 Task: Add a signature Gianna Martinez containing With heartfelt thanks and warm wishes, Gianna Martinez to email address softage.8@softage.net and add a label Wellness
Action: Mouse moved to (1112, 61)
Screenshot: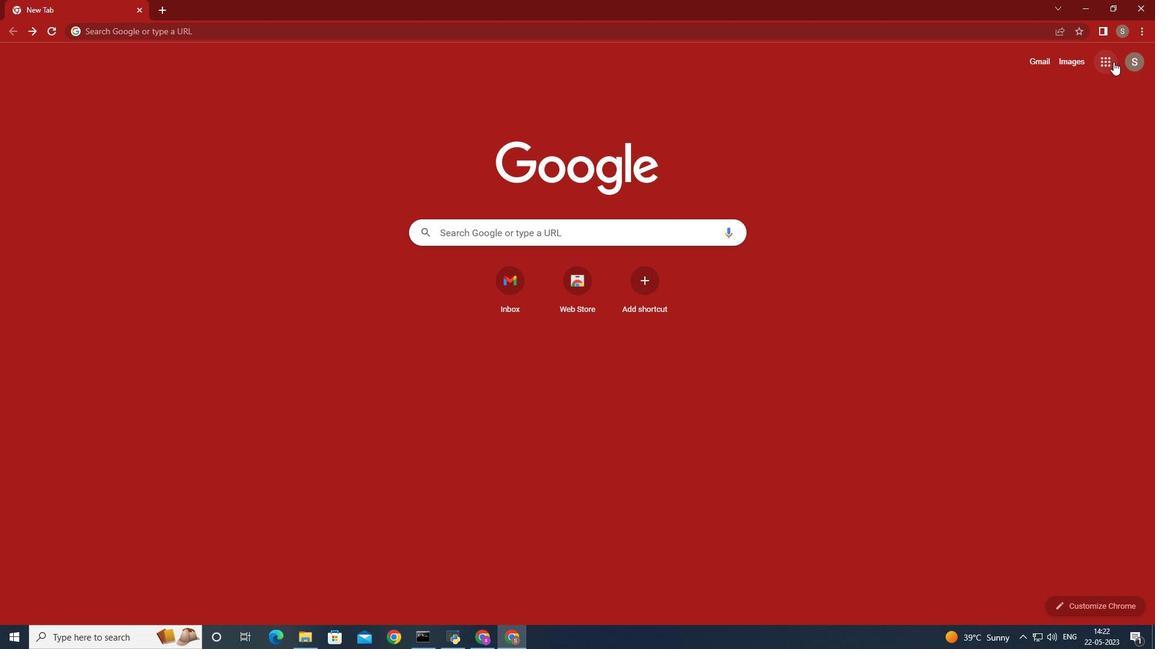 
Action: Mouse pressed left at (1112, 61)
Screenshot: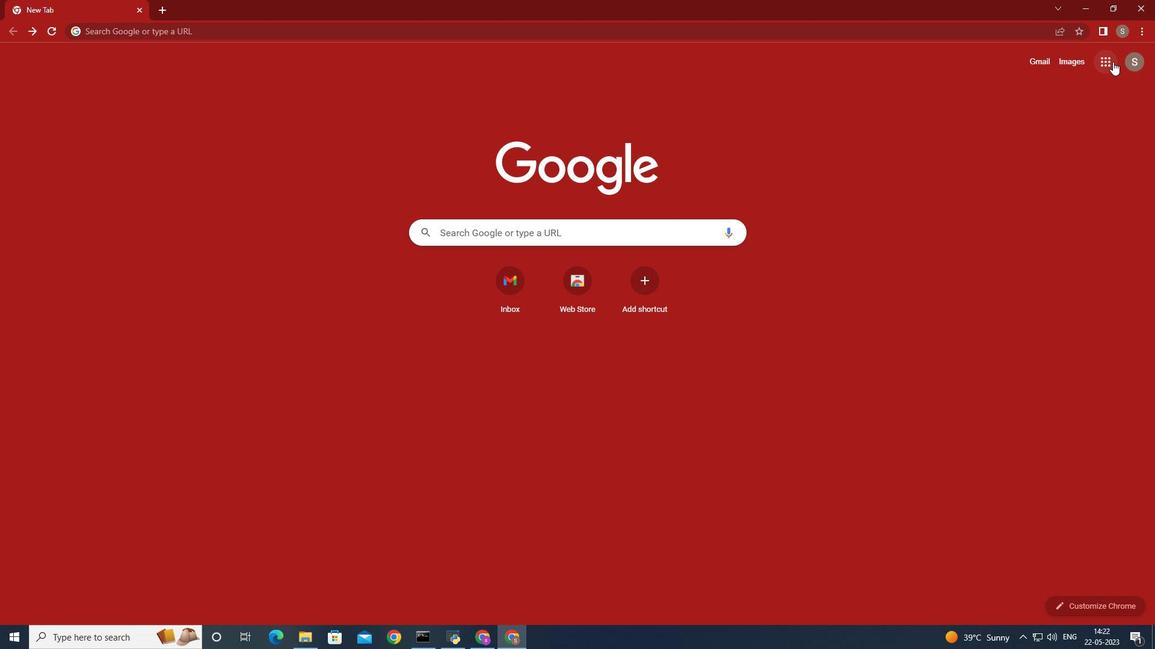 
Action: Mouse moved to (1046, 109)
Screenshot: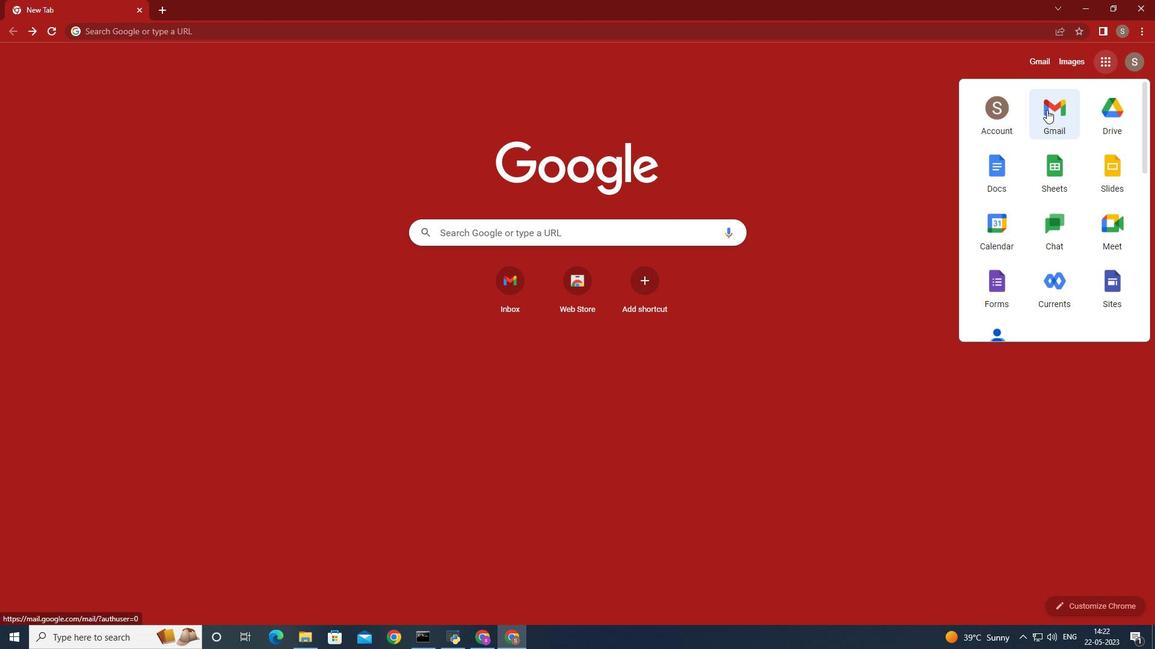 
Action: Mouse pressed left at (1046, 109)
Screenshot: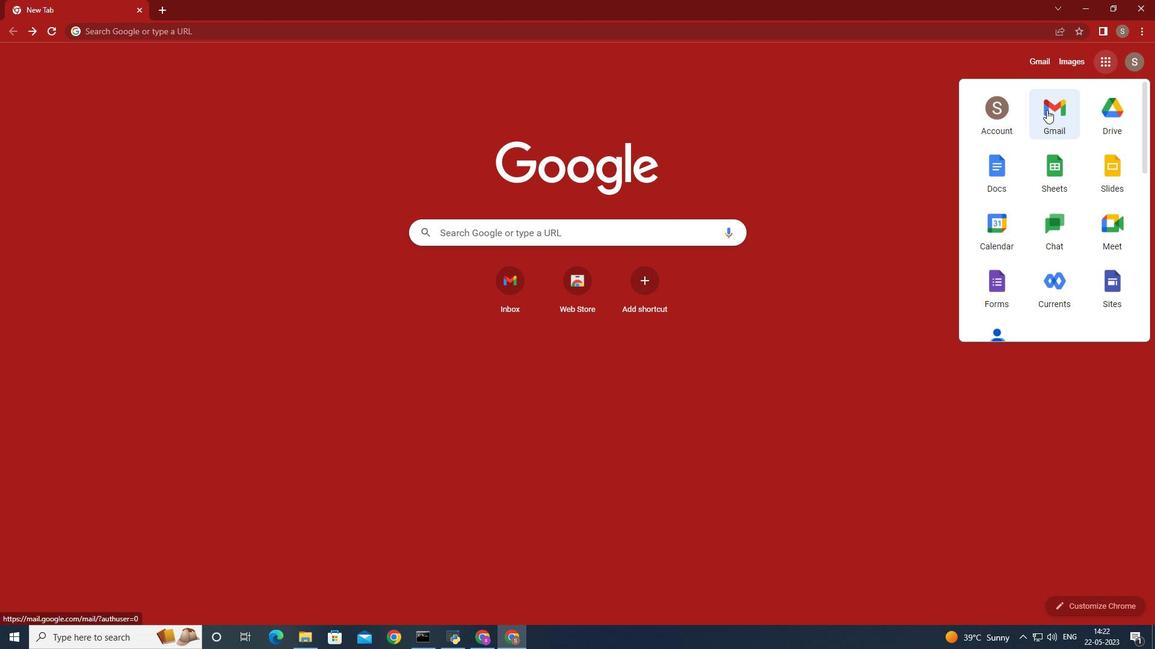 
Action: Mouse moved to (1020, 82)
Screenshot: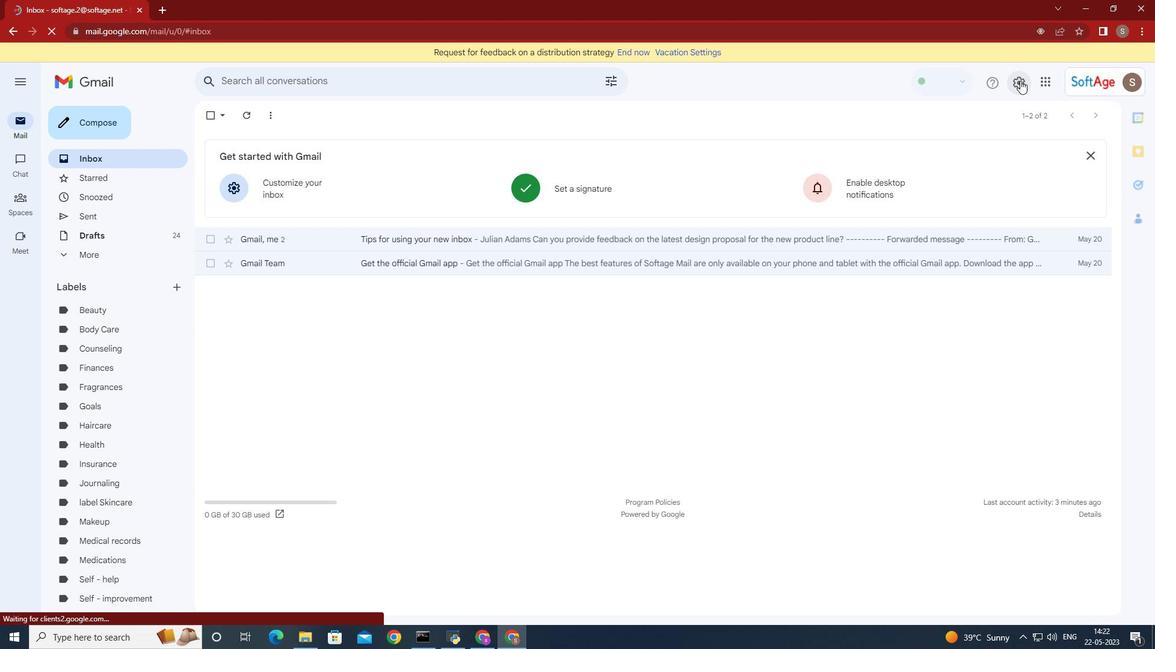 
Action: Mouse pressed left at (1020, 82)
Screenshot: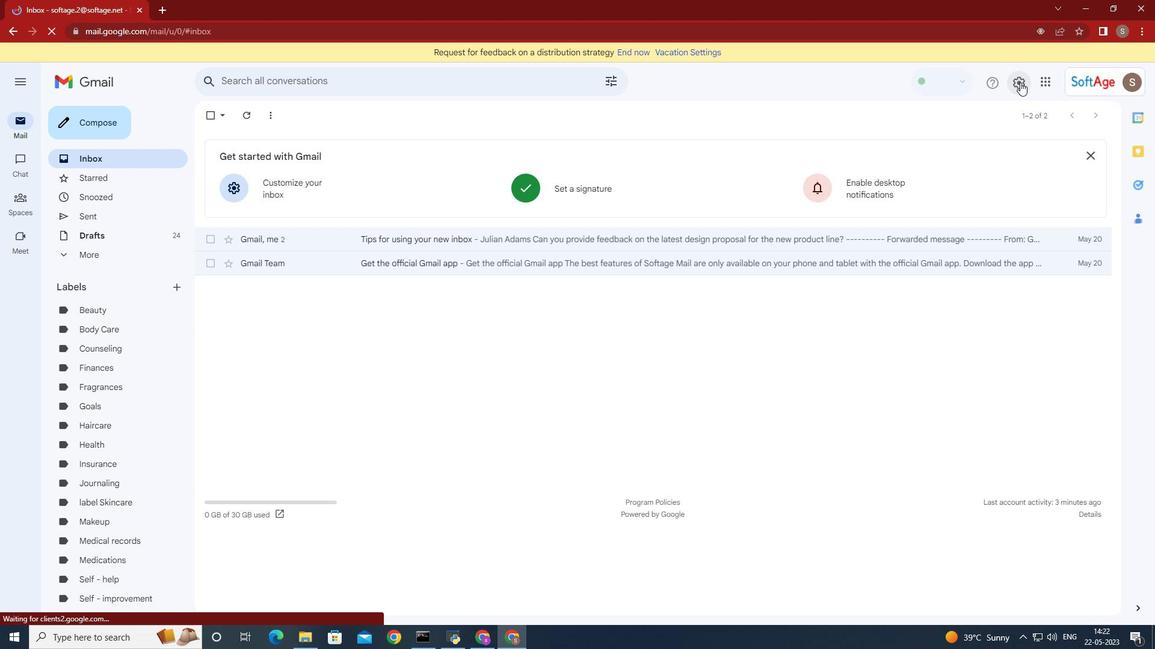 
Action: Mouse moved to (1021, 140)
Screenshot: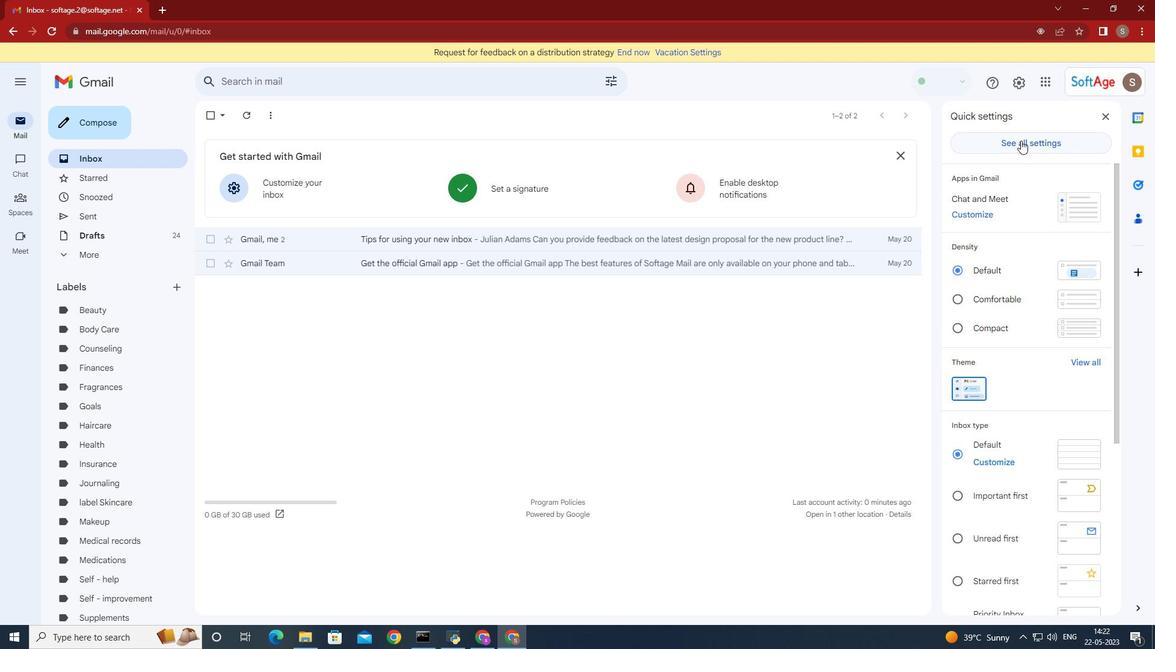 
Action: Mouse pressed left at (1021, 140)
Screenshot: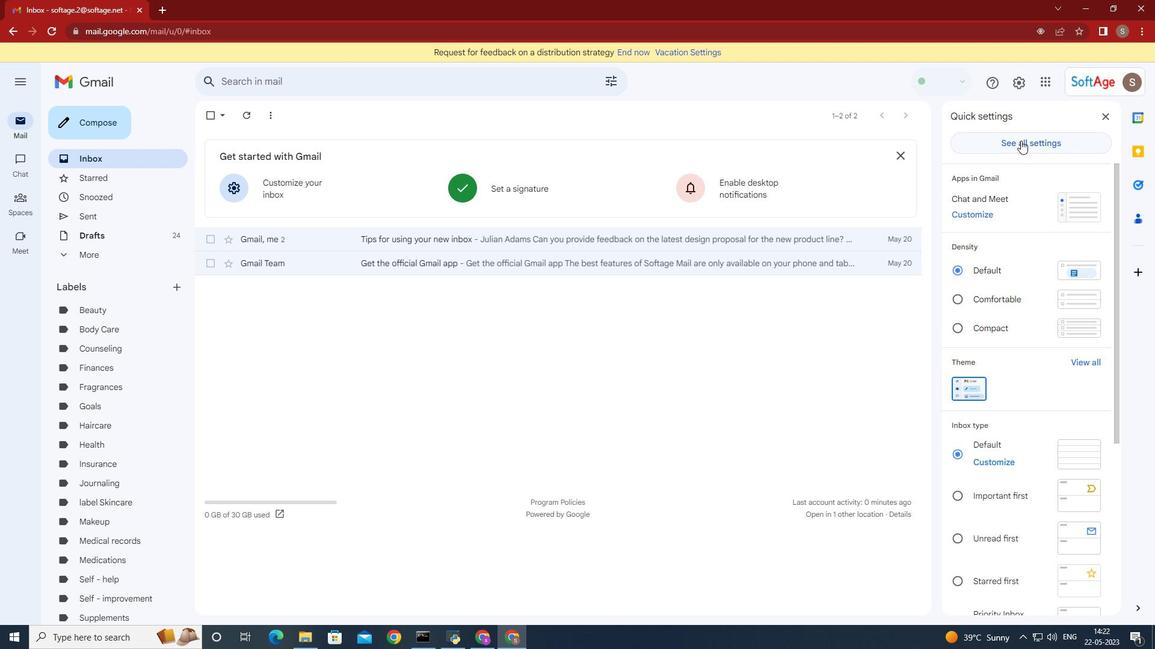 
Action: Mouse moved to (754, 223)
Screenshot: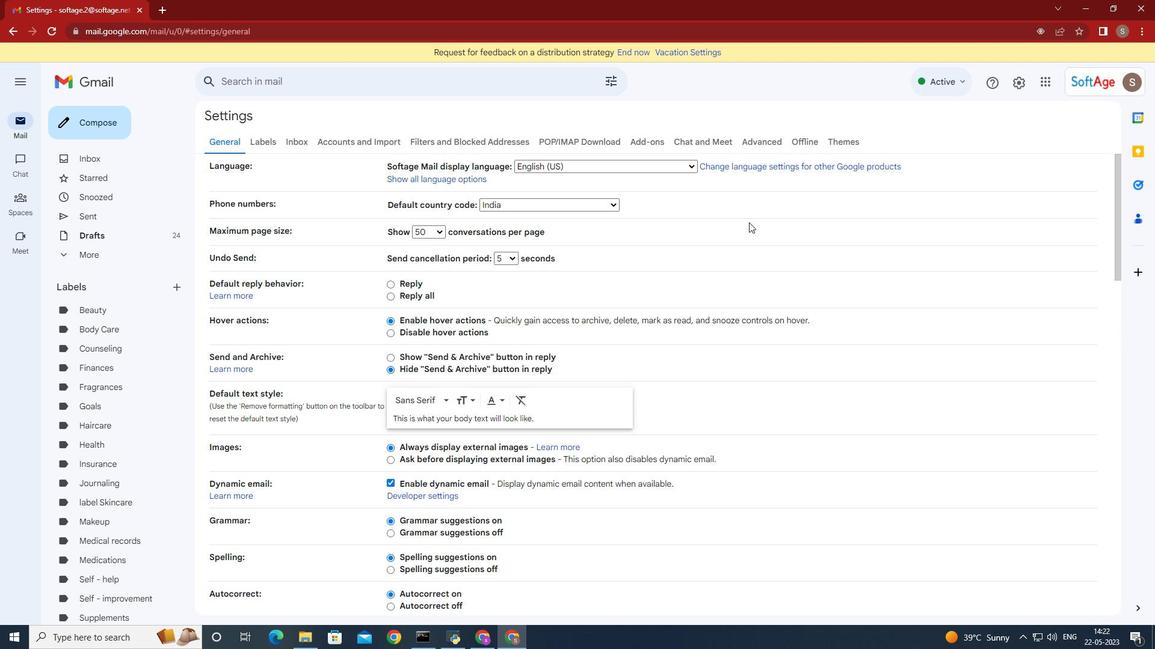 
Action: Mouse scrolled (754, 221) with delta (0, 0)
Screenshot: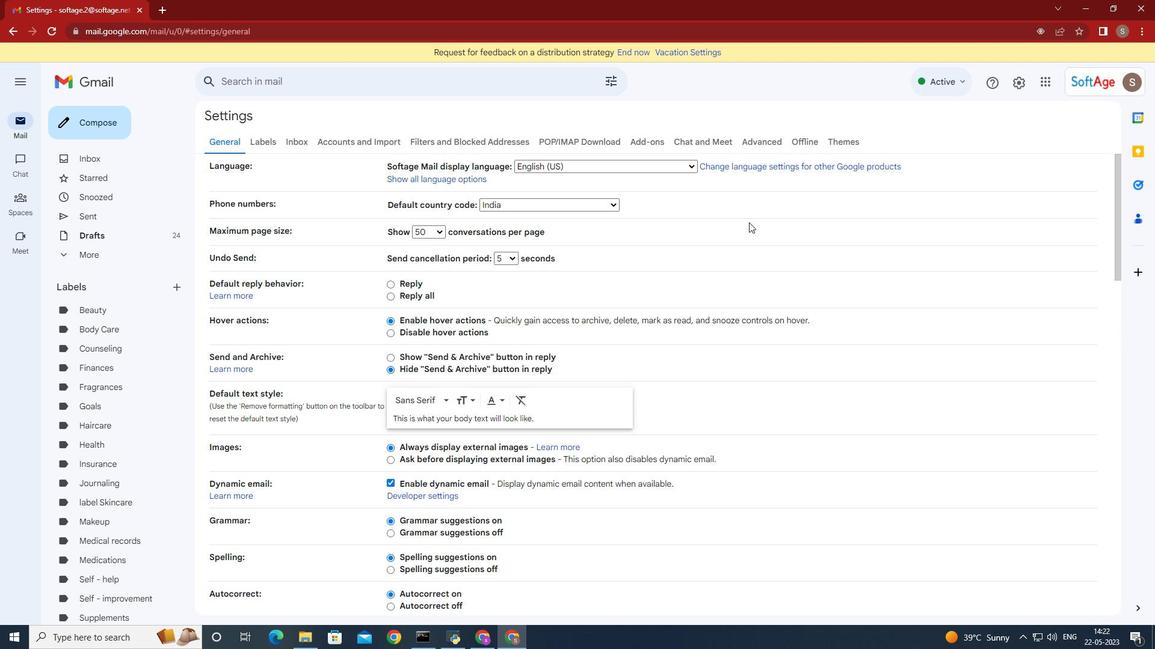 
Action: Mouse scrolled (754, 221) with delta (0, 0)
Screenshot: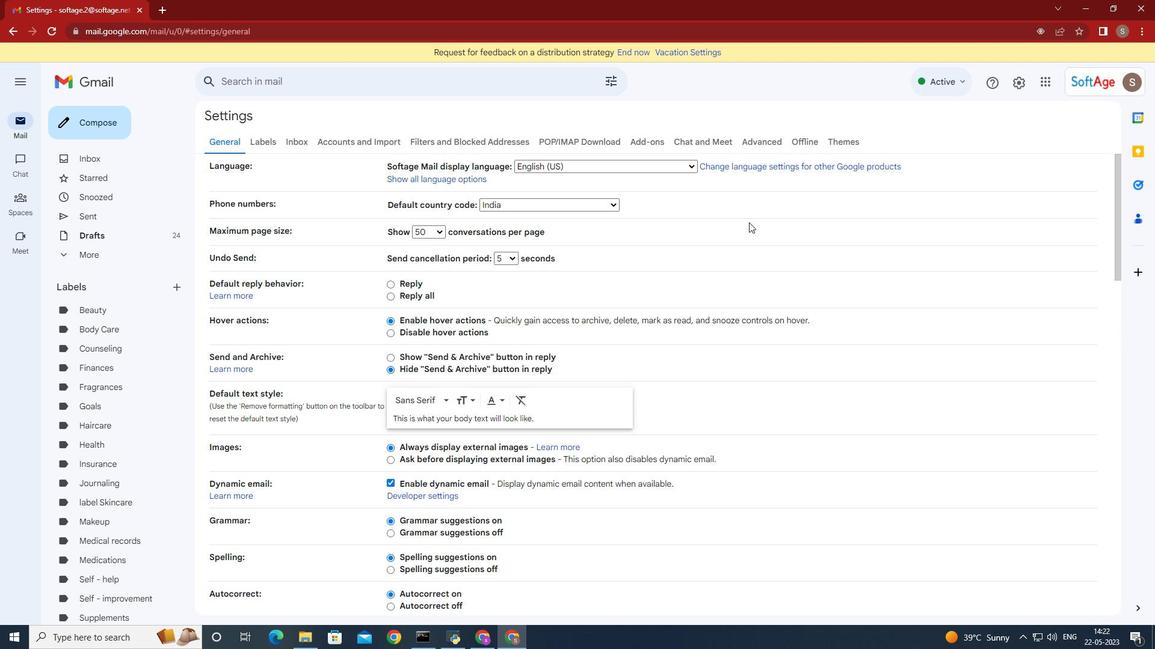 
Action: Mouse scrolled (754, 221) with delta (0, 0)
Screenshot: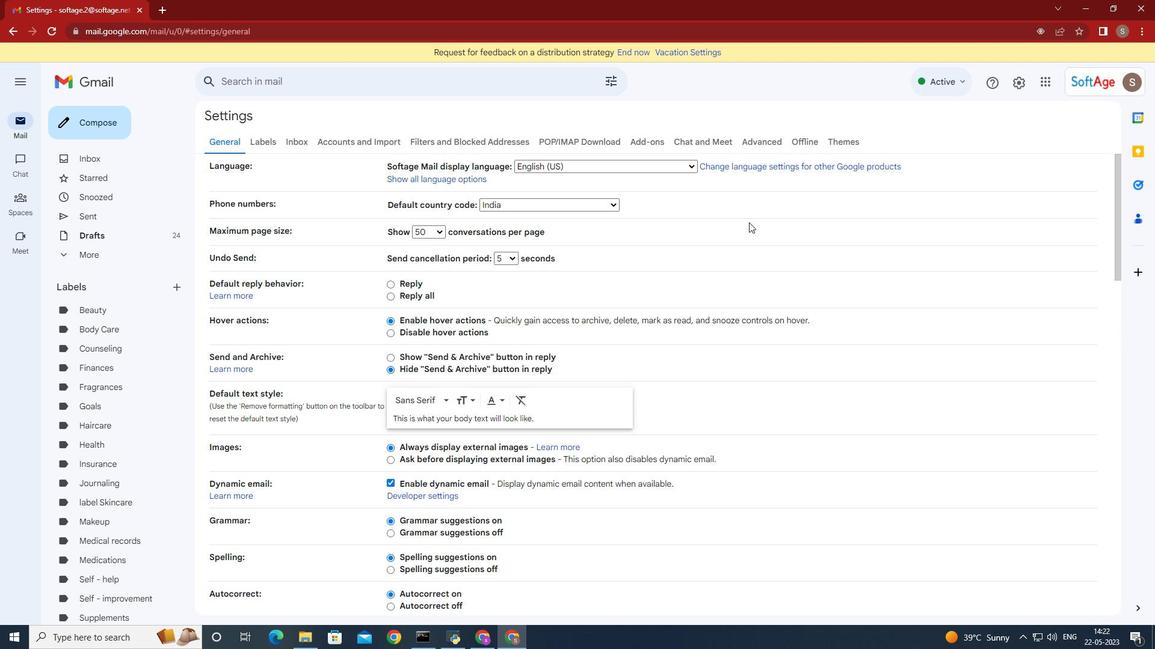 
Action: Mouse scrolled (754, 222) with delta (0, 0)
Screenshot: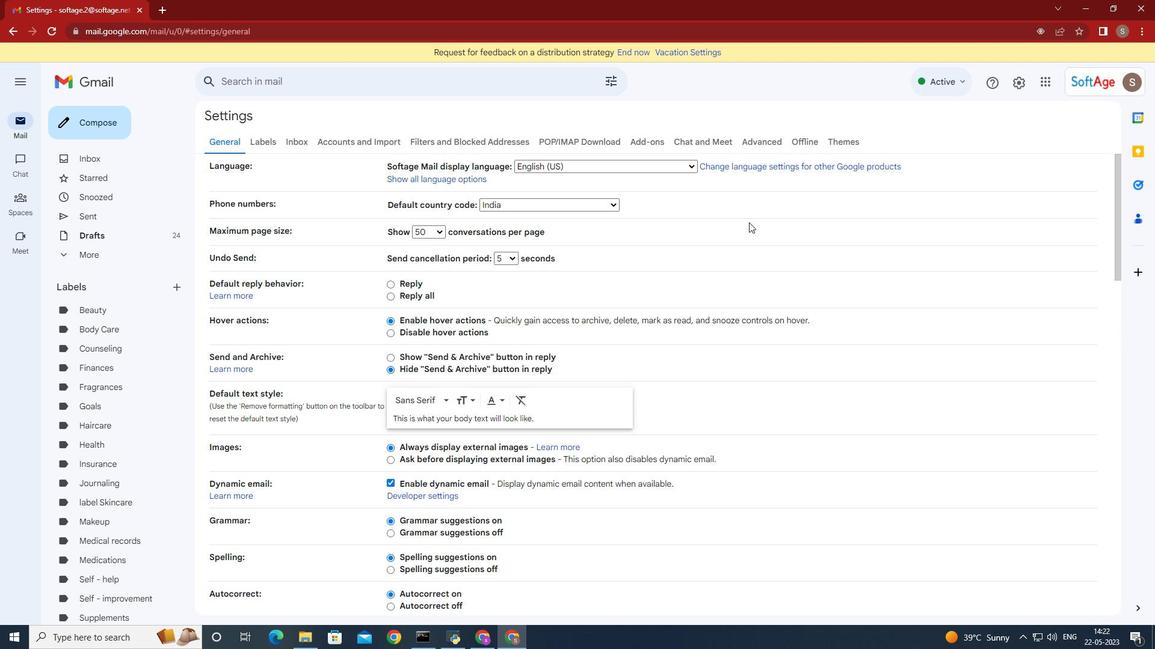 
Action: Mouse scrolled (754, 222) with delta (0, 0)
Screenshot: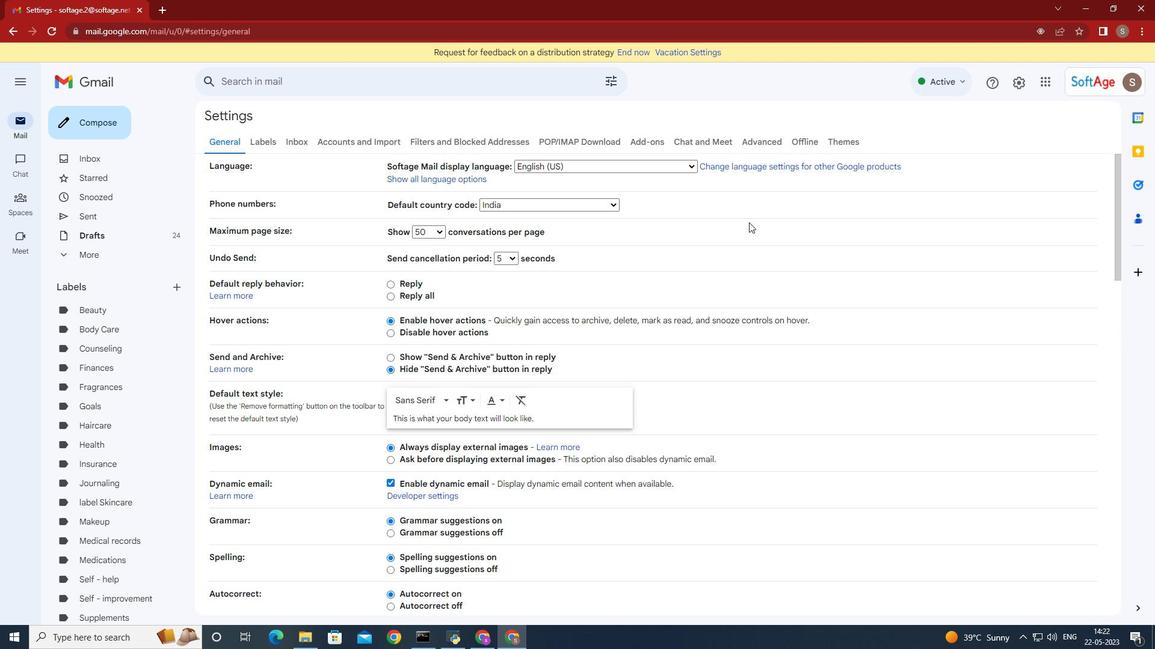 
Action: Mouse scrolled (754, 222) with delta (0, 0)
Screenshot: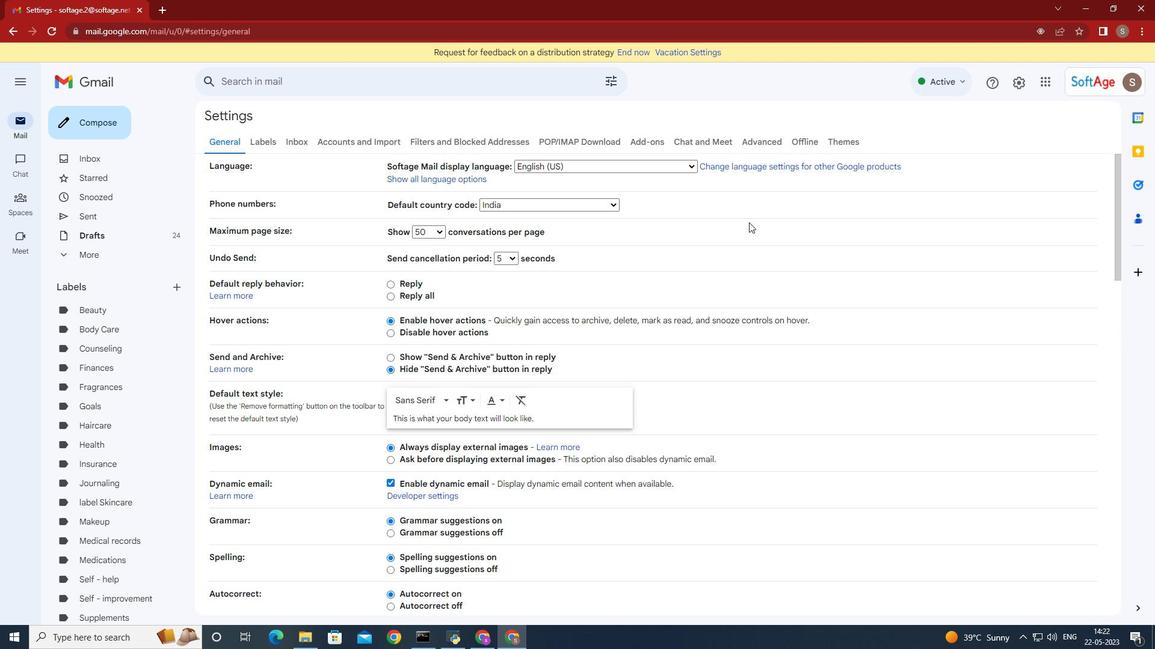 
Action: Mouse moved to (754, 223)
Screenshot: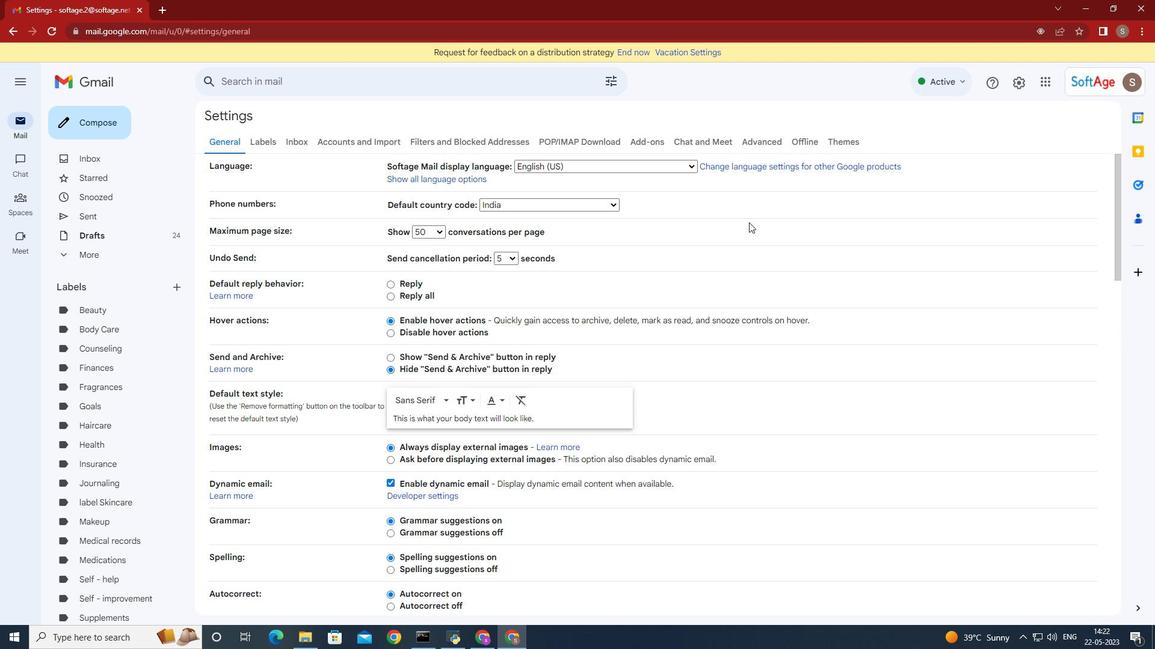 
Action: Mouse scrolled (754, 222) with delta (0, 0)
Screenshot: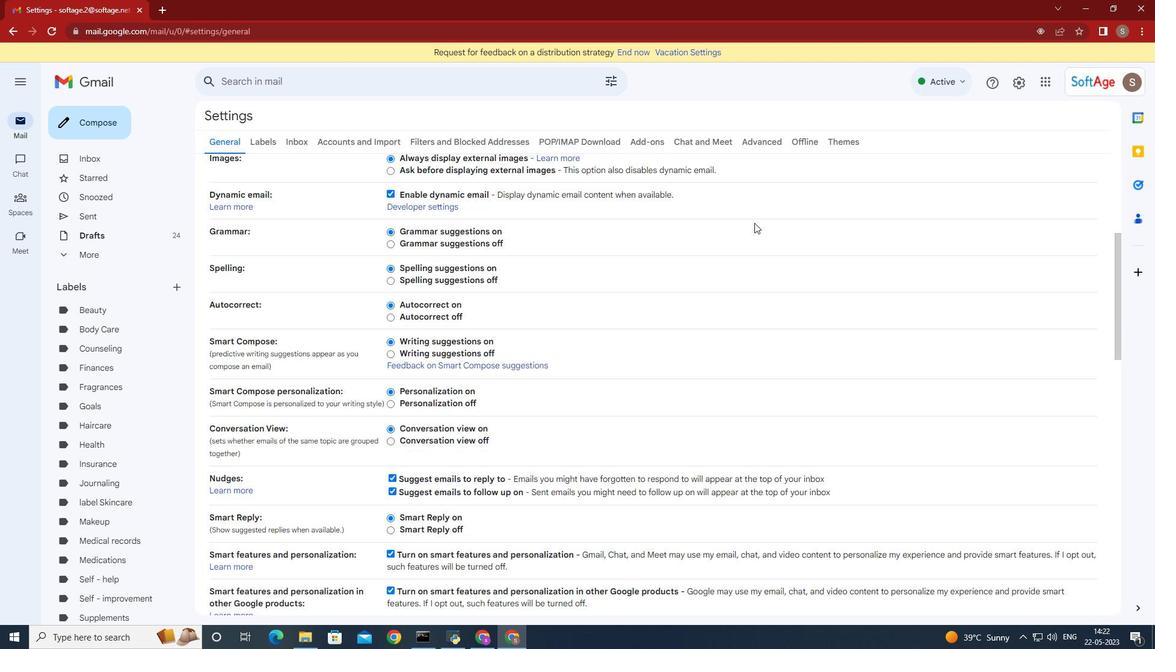
Action: Mouse scrolled (754, 222) with delta (0, 0)
Screenshot: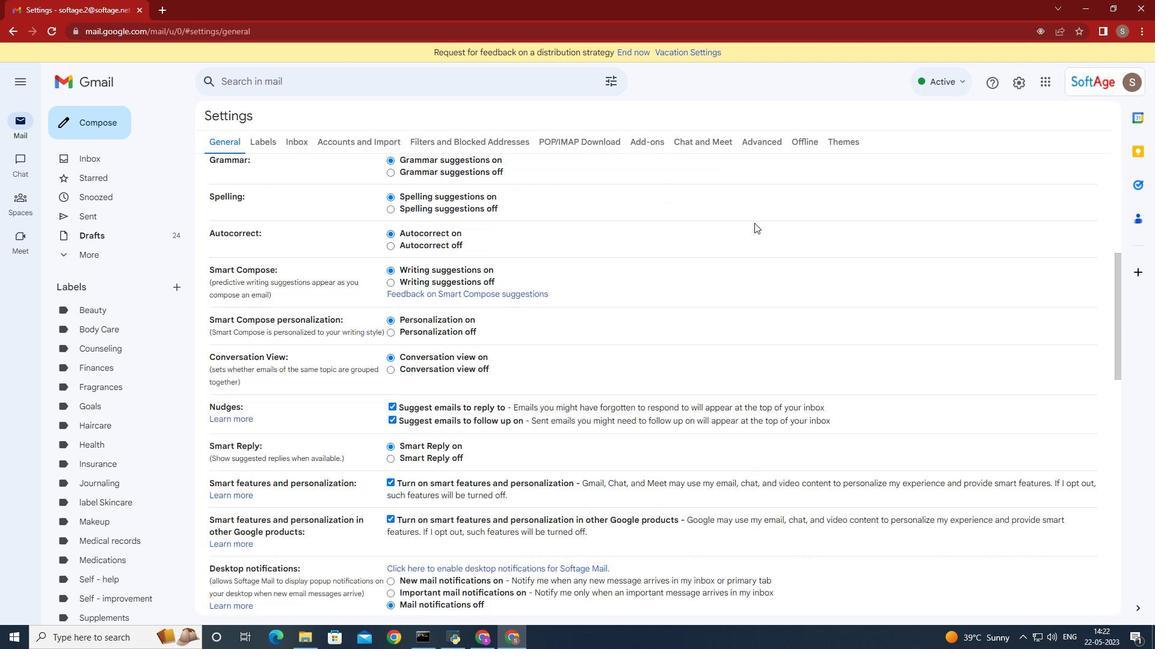 
Action: Mouse scrolled (754, 222) with delta (0, 0)
Screenshot: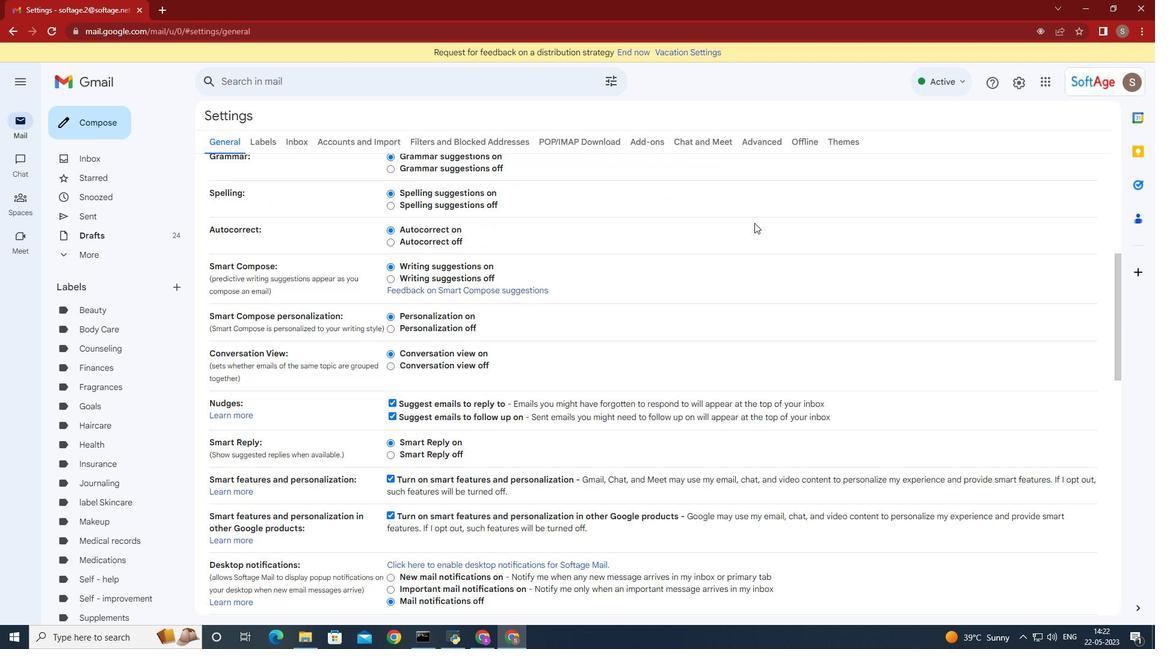 
Action: Mouse scrolled (754, 222) with delta (0, 0)
Screenshot: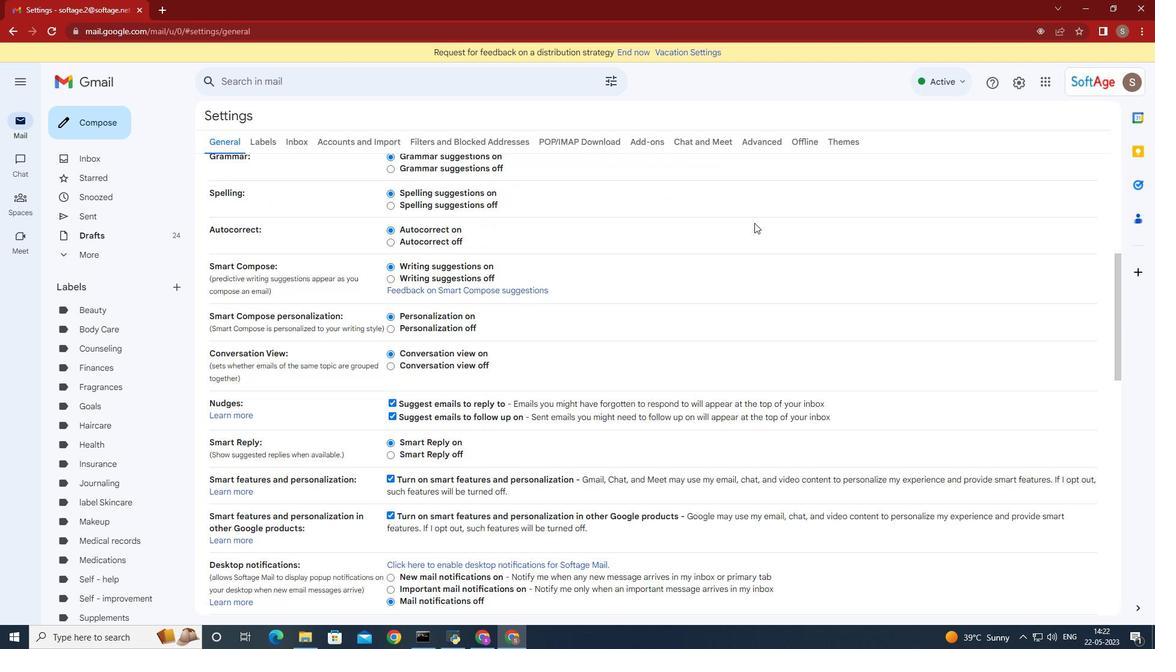 
Action: Mouse scrolled (754, 222) with delta (0, 0)
Screenshot: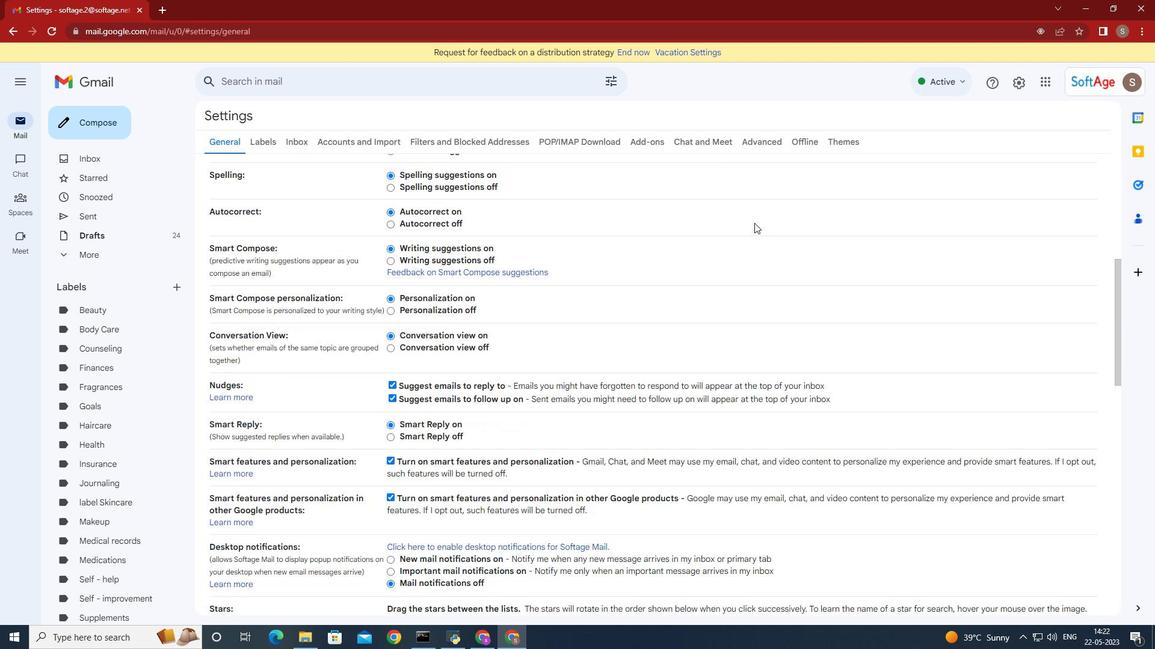 
Action: Mouse moved to (749, 249)
Screenshot: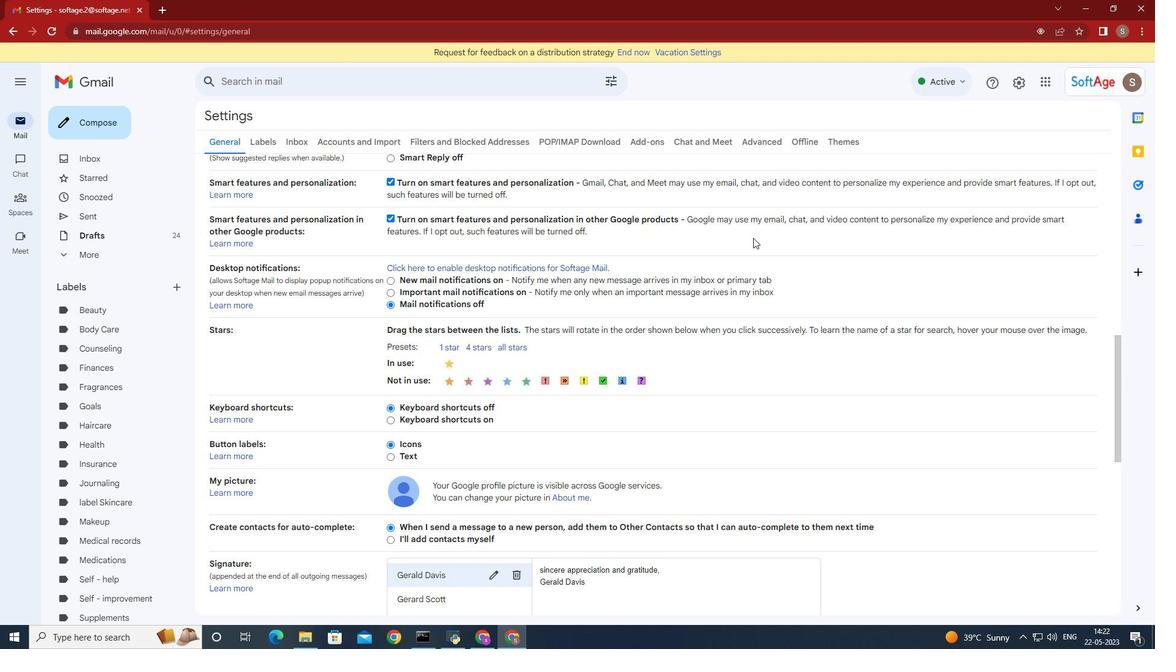 
Action: Mouse scrolled (749, 249) with delta (0, 0)
Screenshot: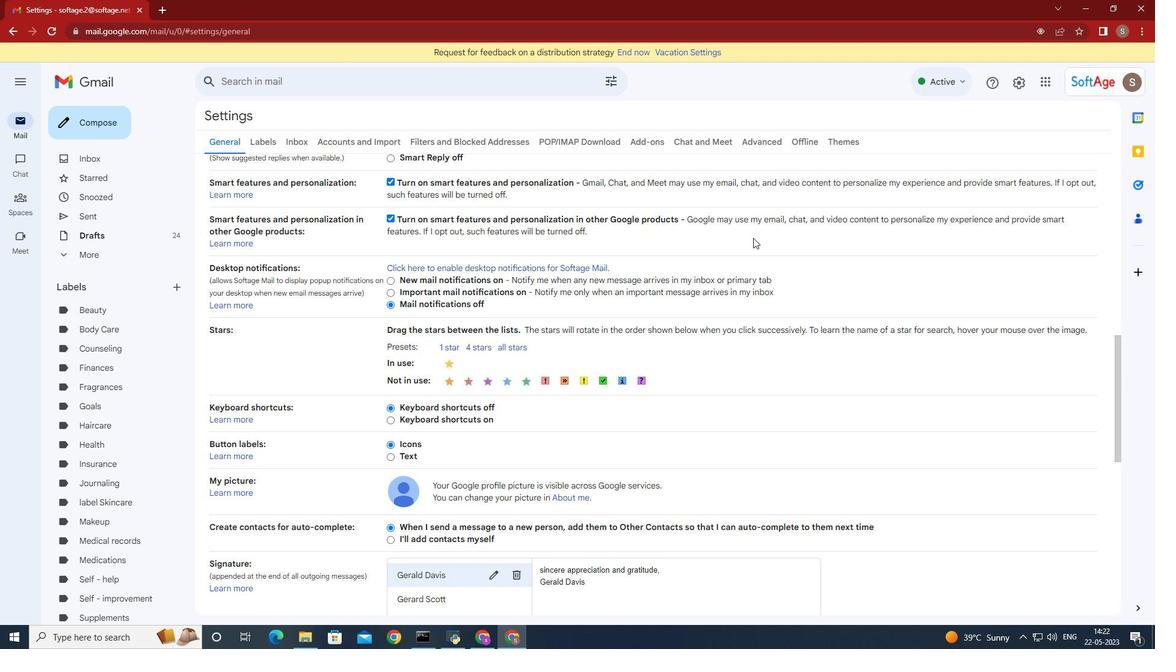 
Action: Mouse moved to (749, 250)
Screenshot: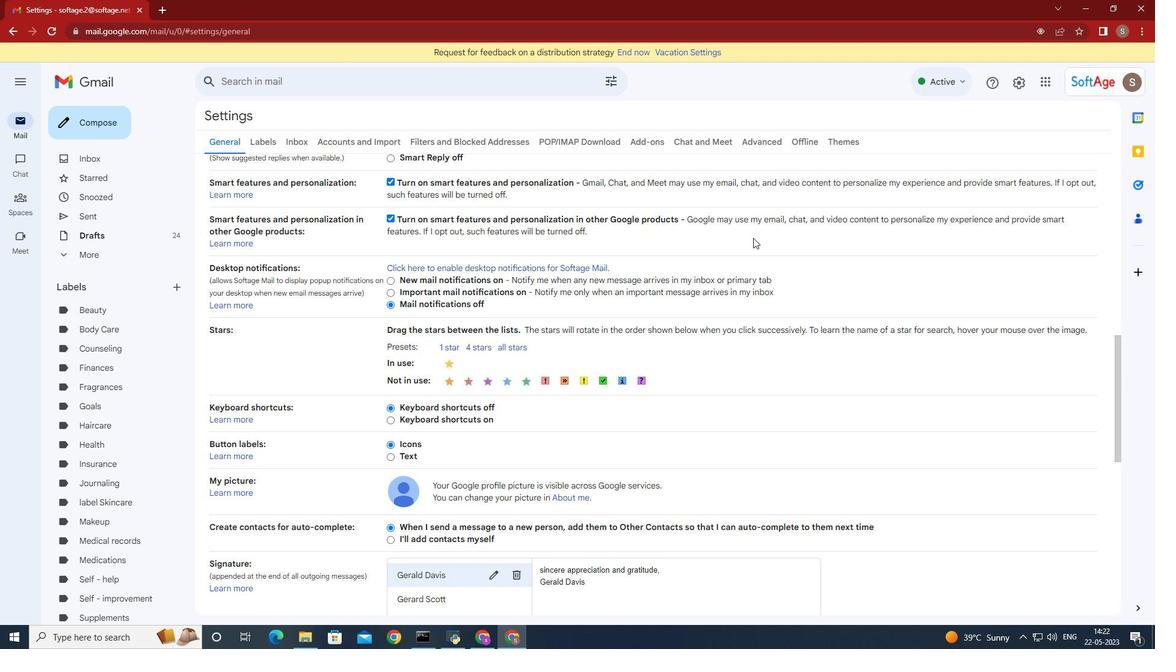 
Action: Mouse scrolled (749, 249) with delta (0, 0)
Screenshot: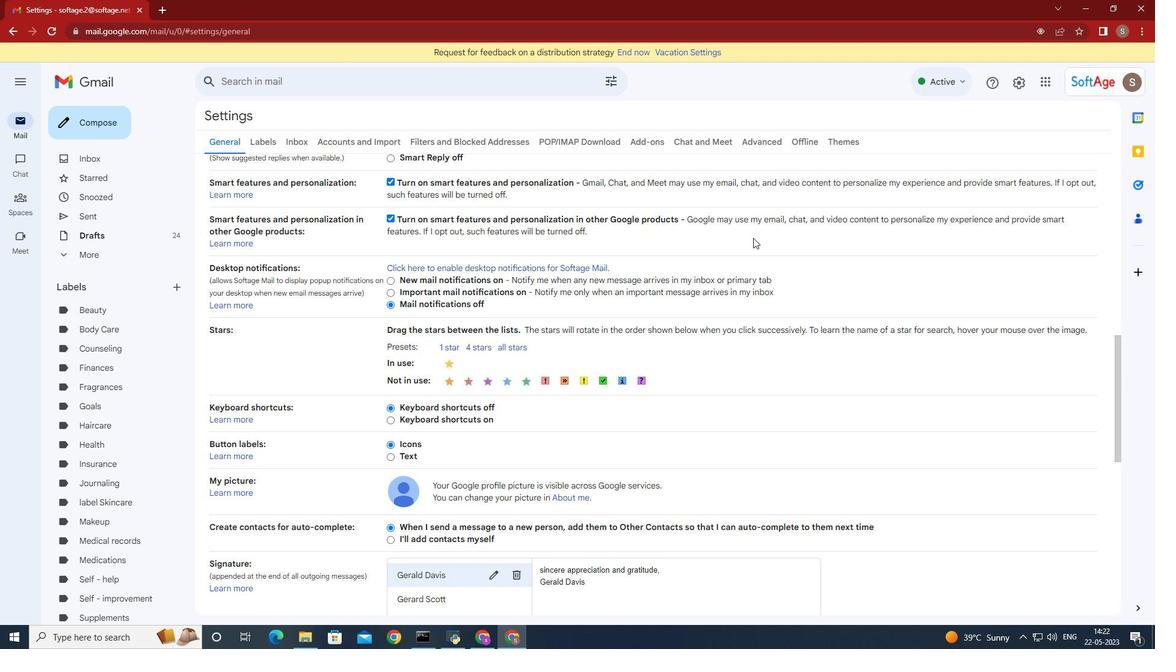 
Action: Mouse scrolled (749, 249) with delta (0, 0)
Screenshot: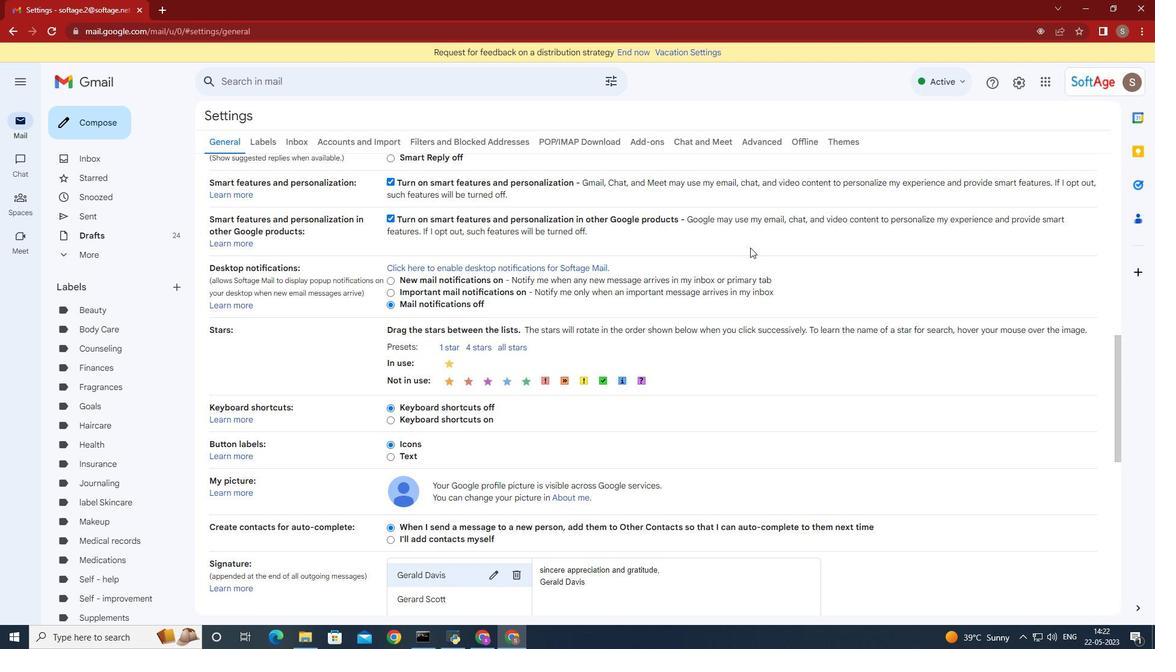 
Action: Mouse scrolled (749, 249) with delta (0, 0)
Screenshot: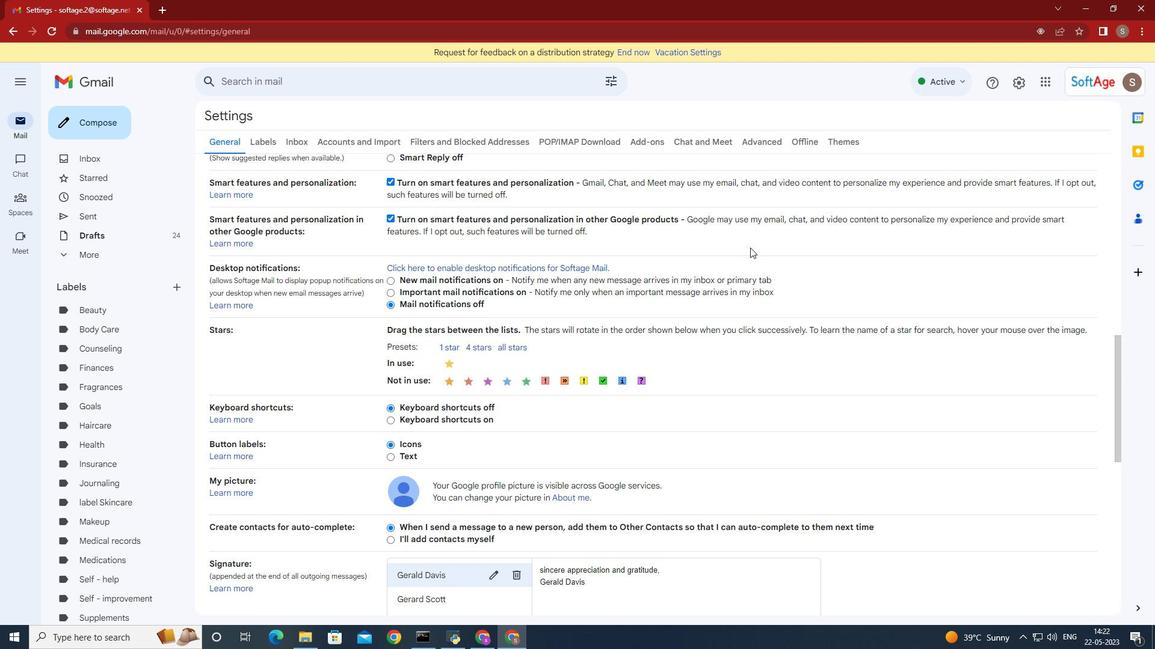 
Action: Mouse moved to (483, 437)
Screenshot: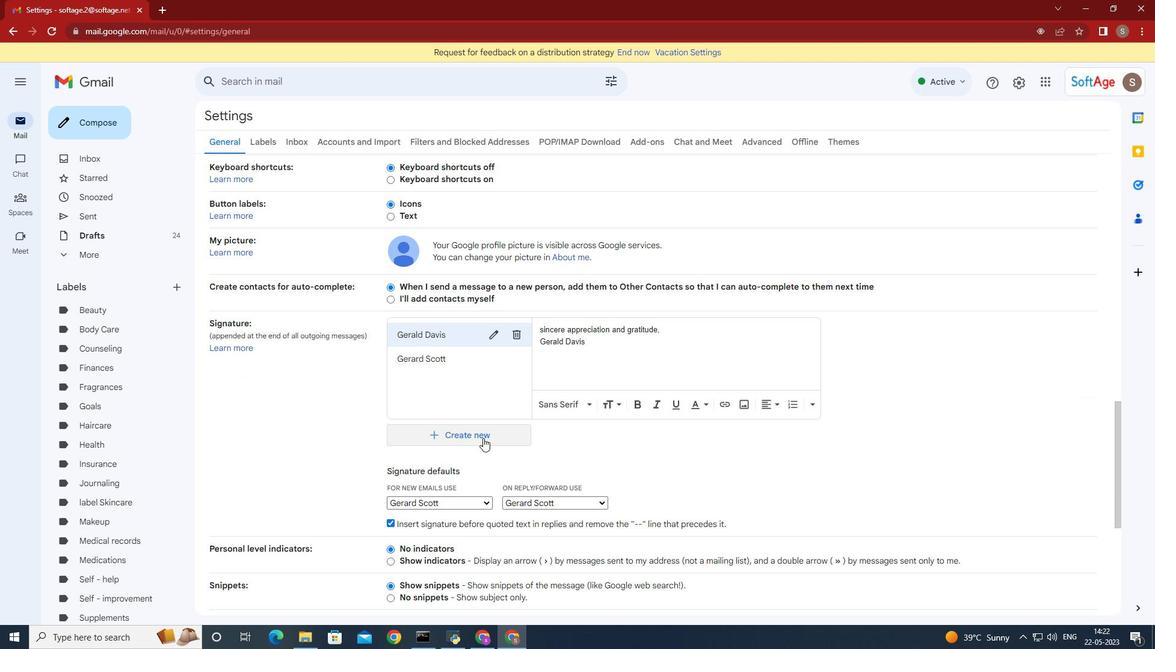 
Action: Mouse pressed left at (483, 437)
Screenshot: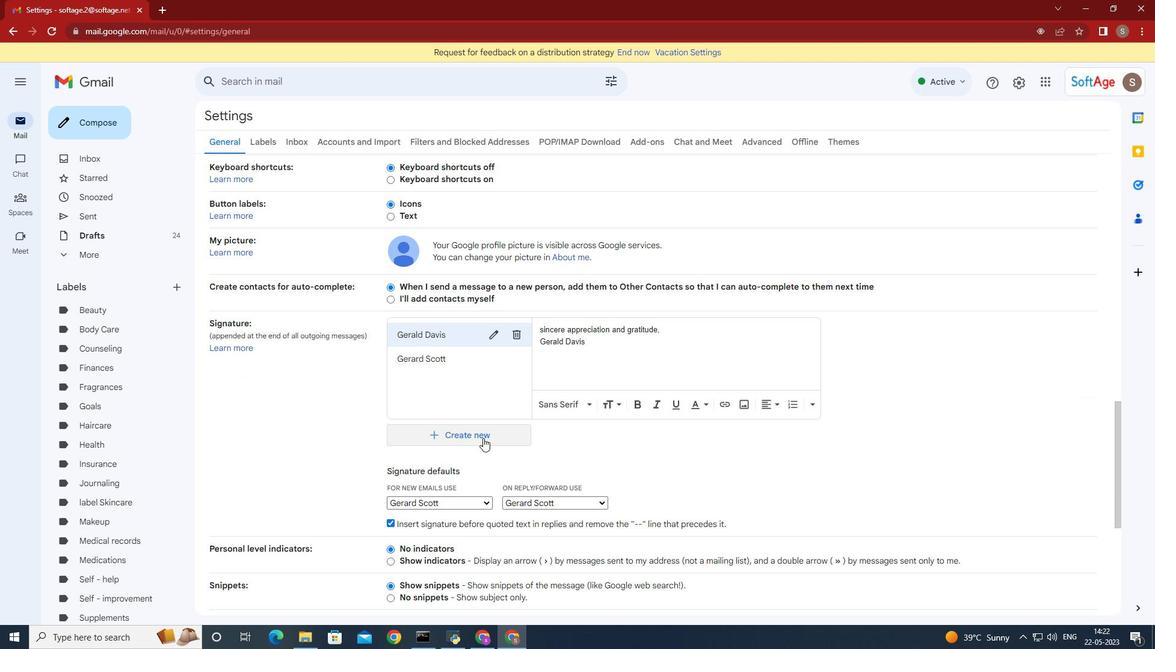 
Action: Mouse moved to (528, 303)
Screenshot: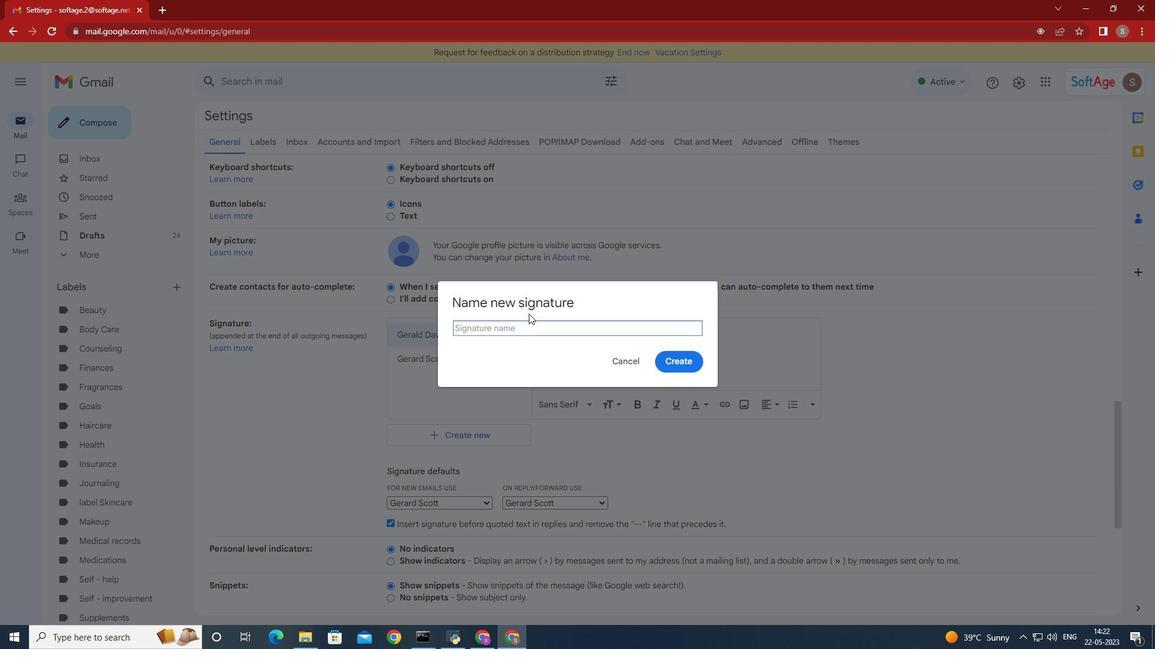 
Action: Key pressed <Key.shift>Gianna<Key.space><Key.shift>Martinez
Screenshot: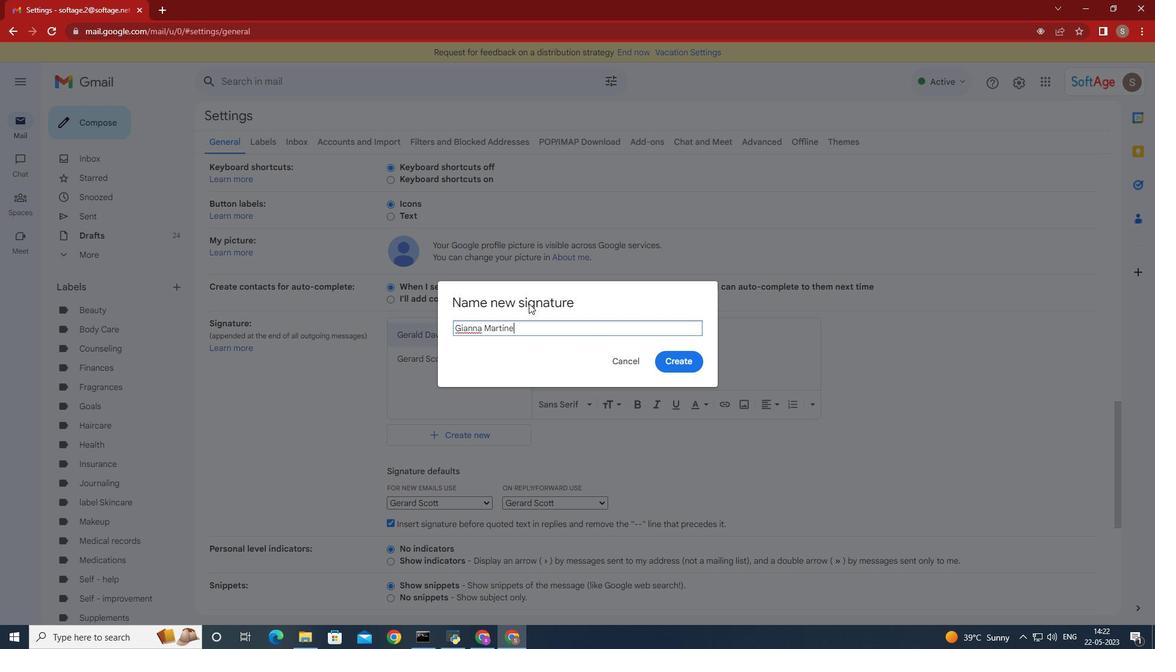
Action: Mouse moved to (669, 362)
Screenshot: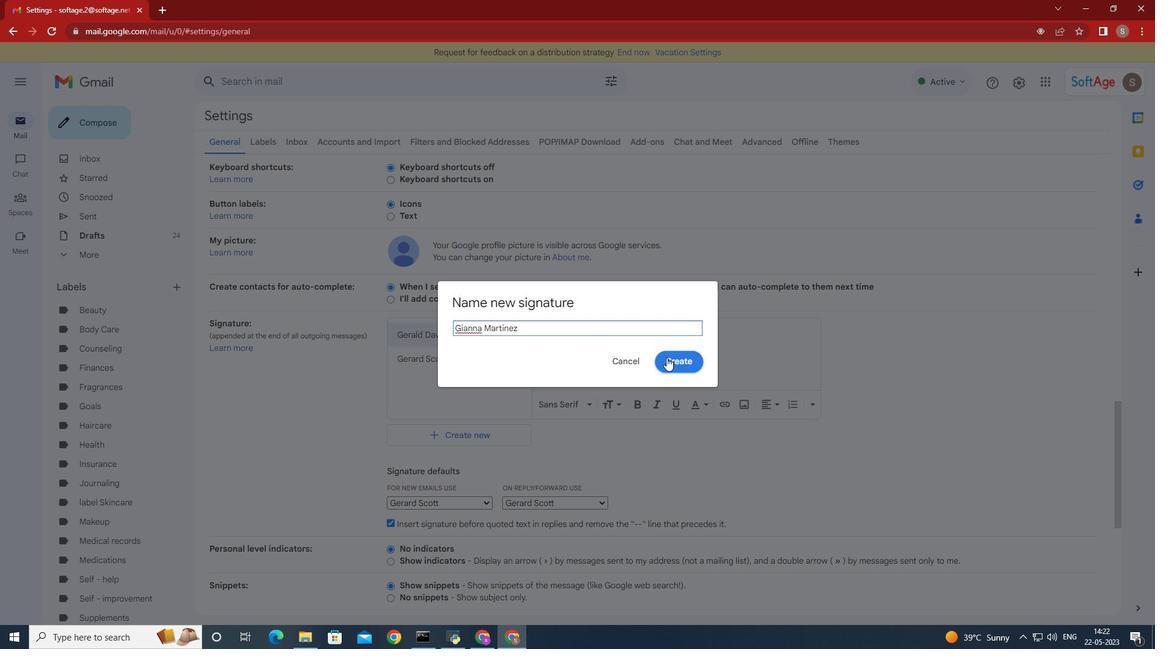 
Action: Mouse pressed left at (669, 362)
Screenshot: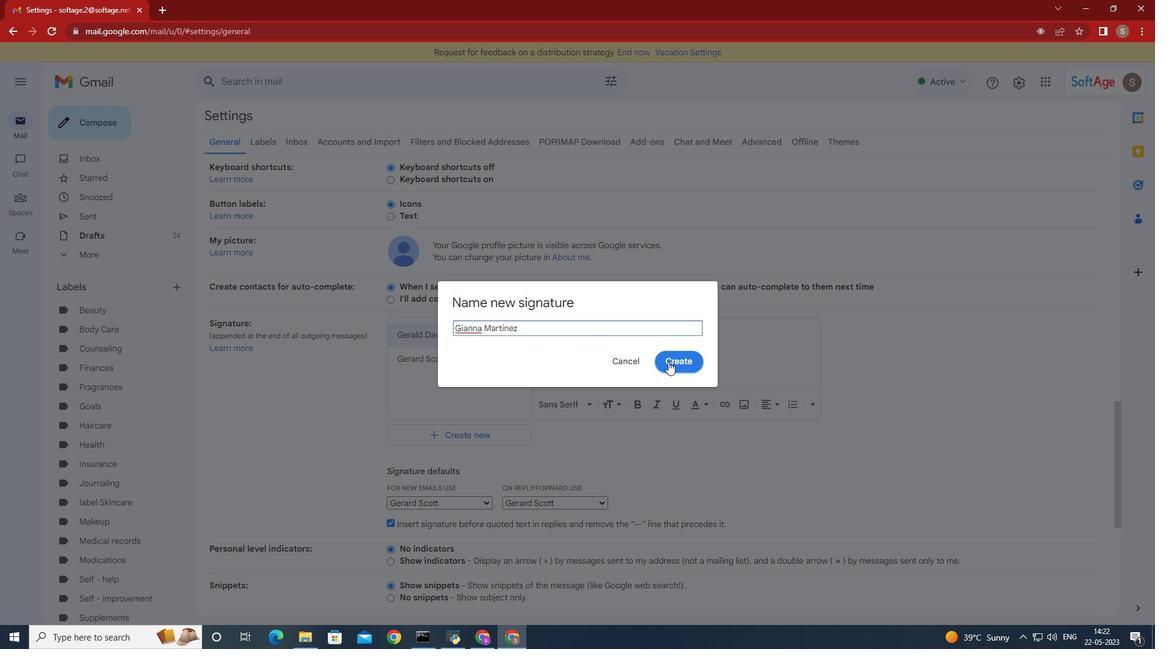 
Action: Key pressed heartfelt<Key.space>thank<Key.space>and<Key.space>warm<Key.space>wishes,<Key.enter><Key.shift>D<Key.backspace><Key.shift>Gianna<Key.space><Key.shift>Martinez
Screenshot: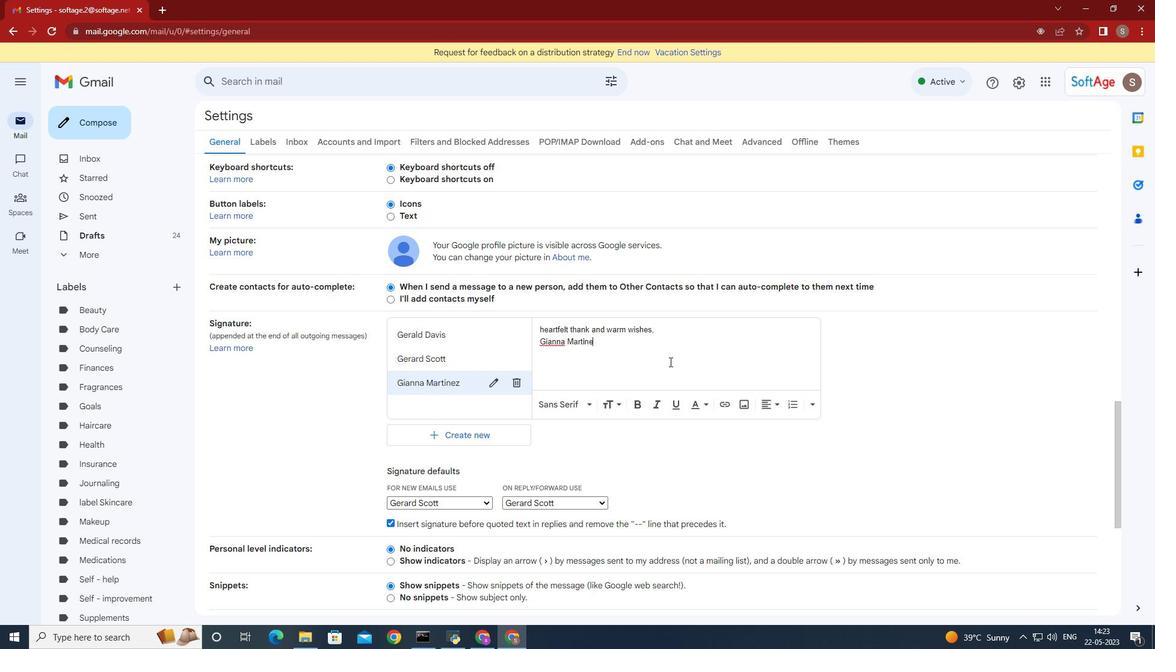 
Action: Mouse moved to (618, 337)
Screenshot: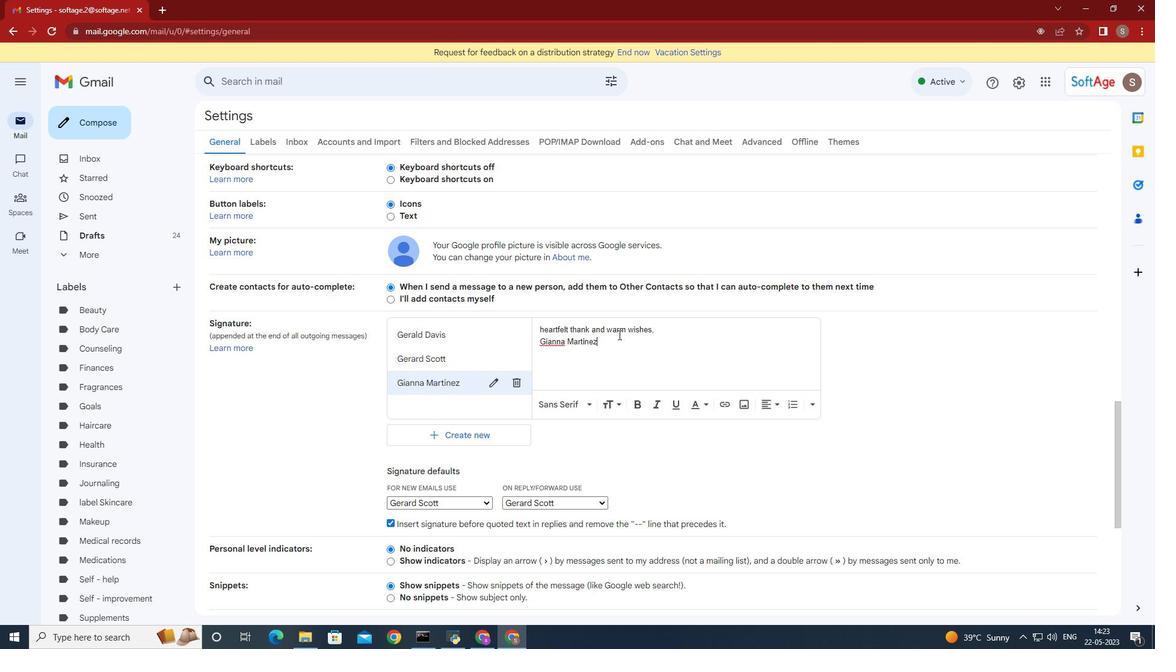 
Action: Mouse scrolled (618, 336) with delta (0, 0)
Screenshot: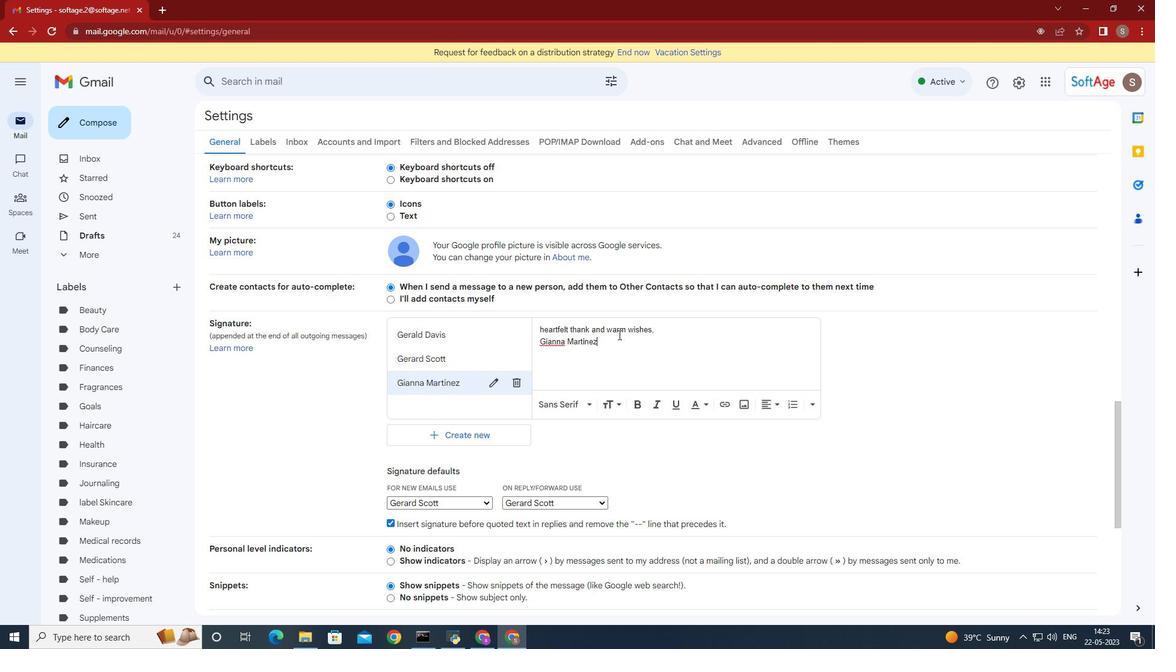
Action: Mouse moved to (622, 350)
Screenshot: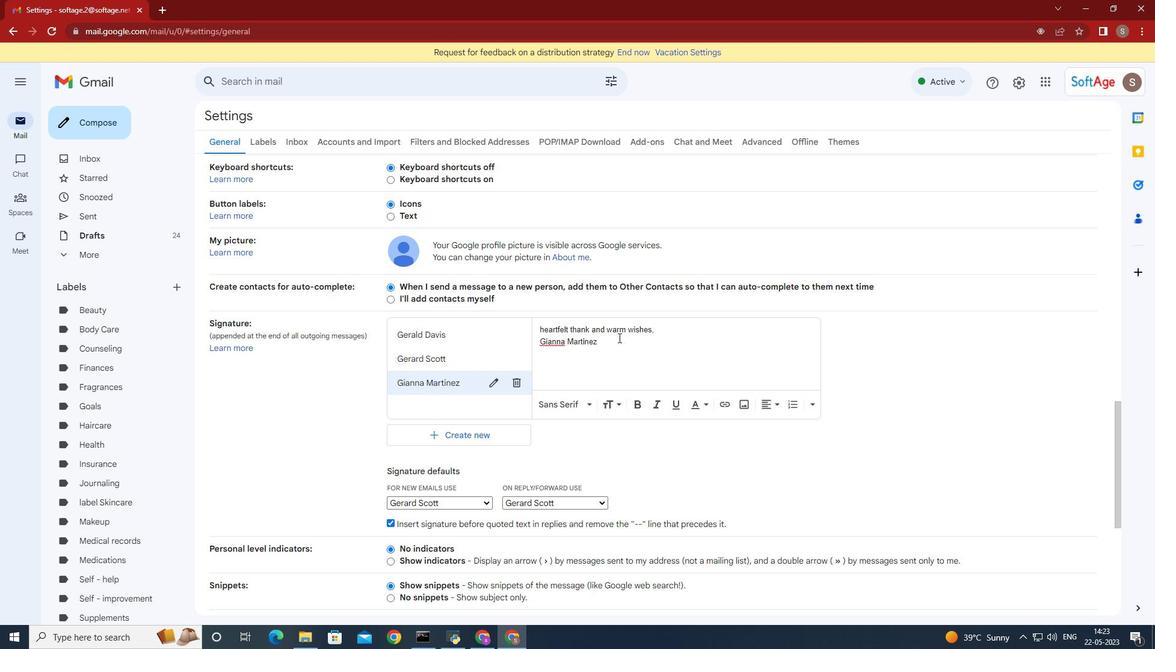
Action: Mouse scrolled (621, 348) with delta (0, 0)
Screenshot: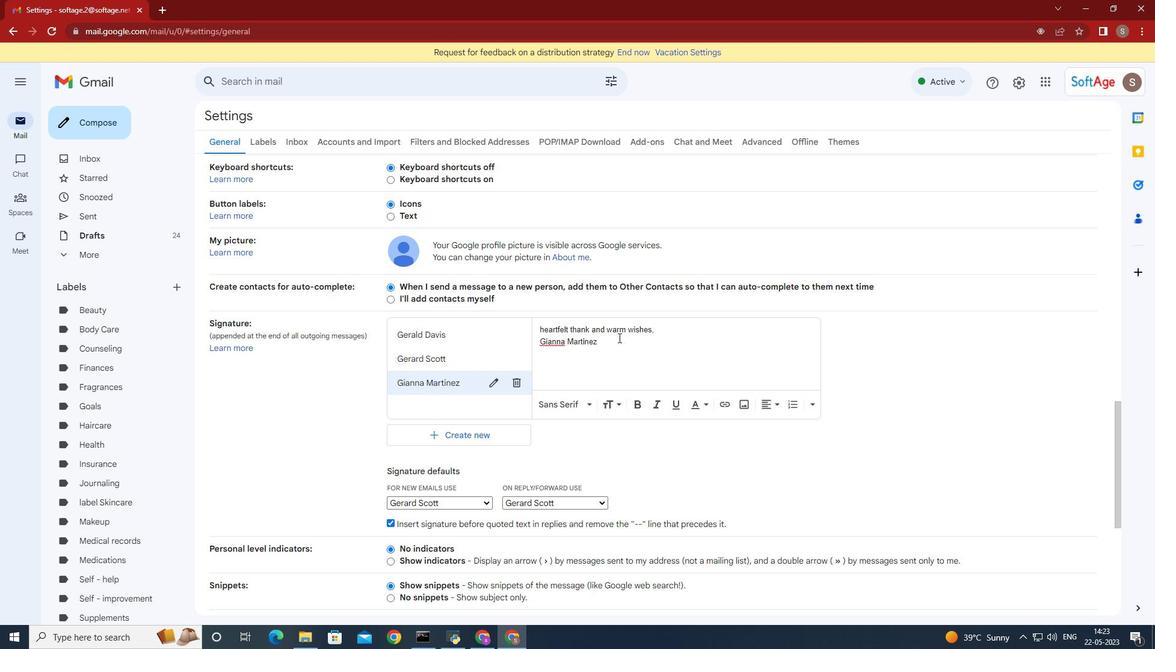 
Action: Mouse moved to (623, 352)
Screenshot: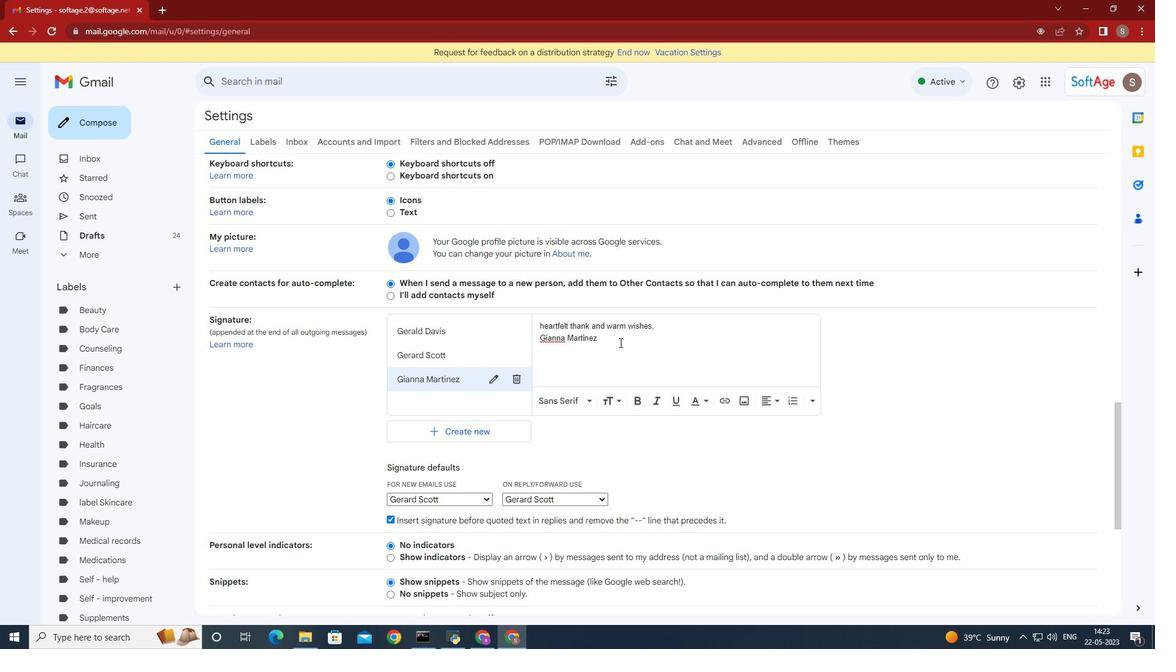 
Action: Mouse scrolled (623, 351) with delta (0, 0)
Screenshot: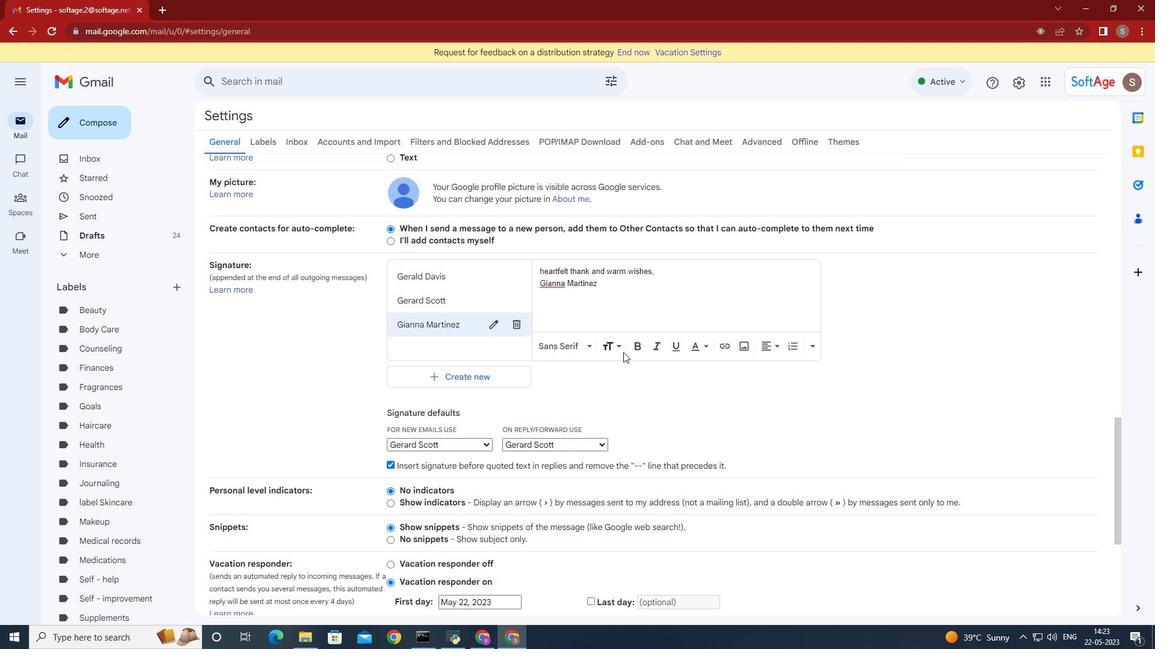 
Action: Mouse moved to (627, 355)
Screenshot: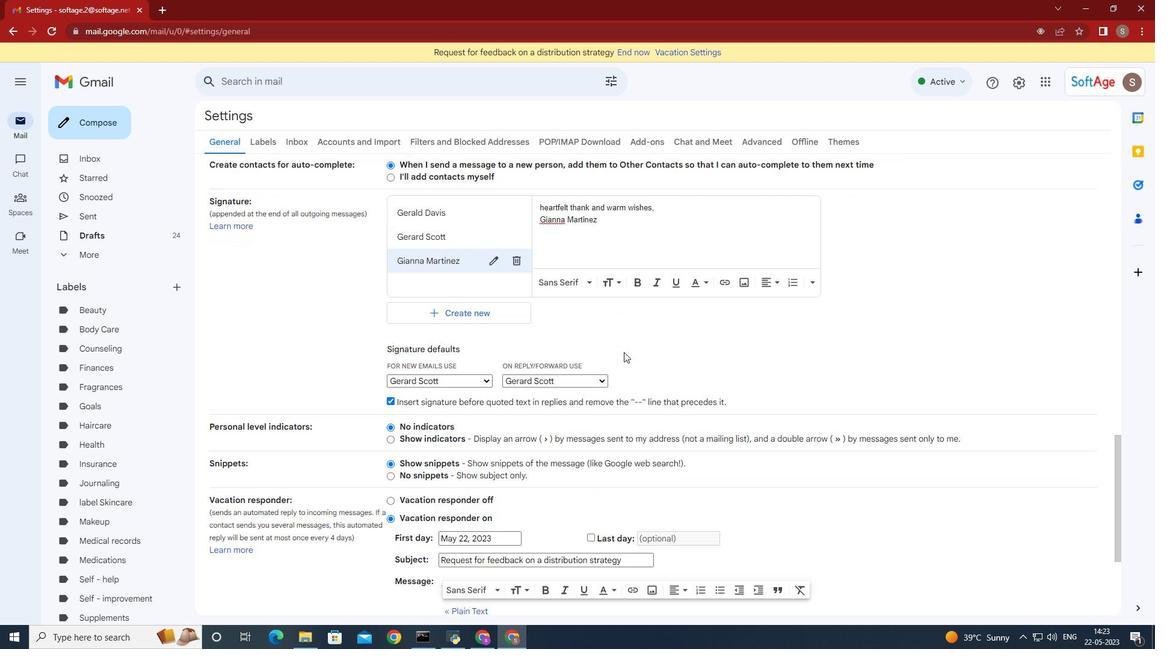 
Action: Mouse scrolled (626, 354) with delta (0, 0)
Screenshot: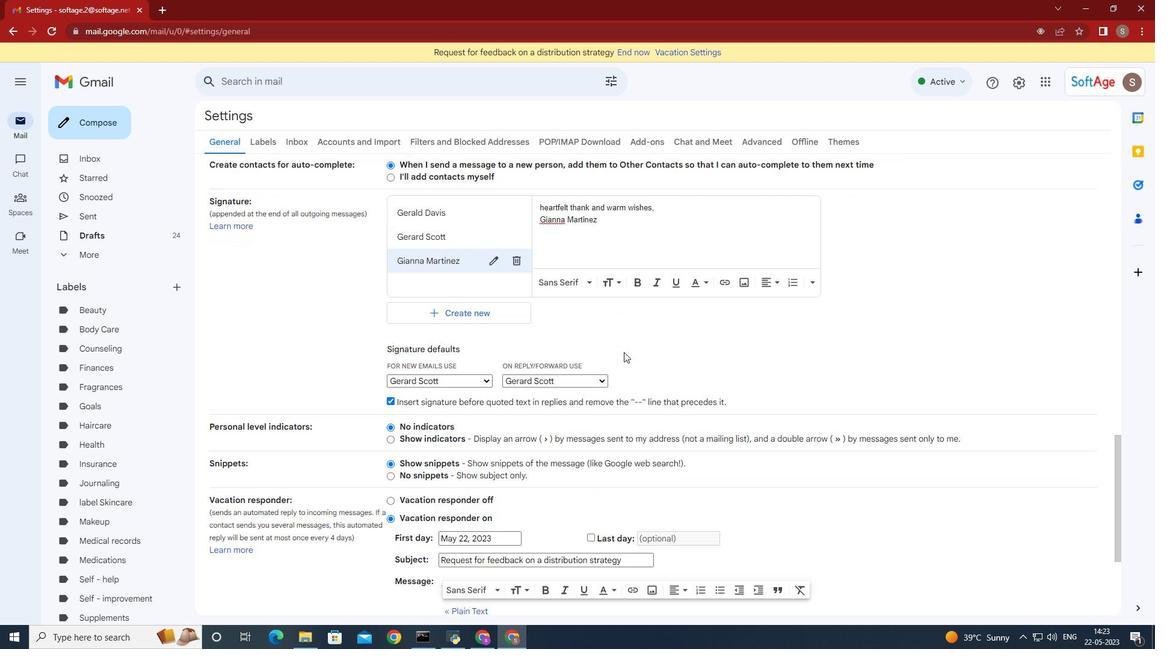 
Action: Mouse moved to (485, 265)
Screenshot: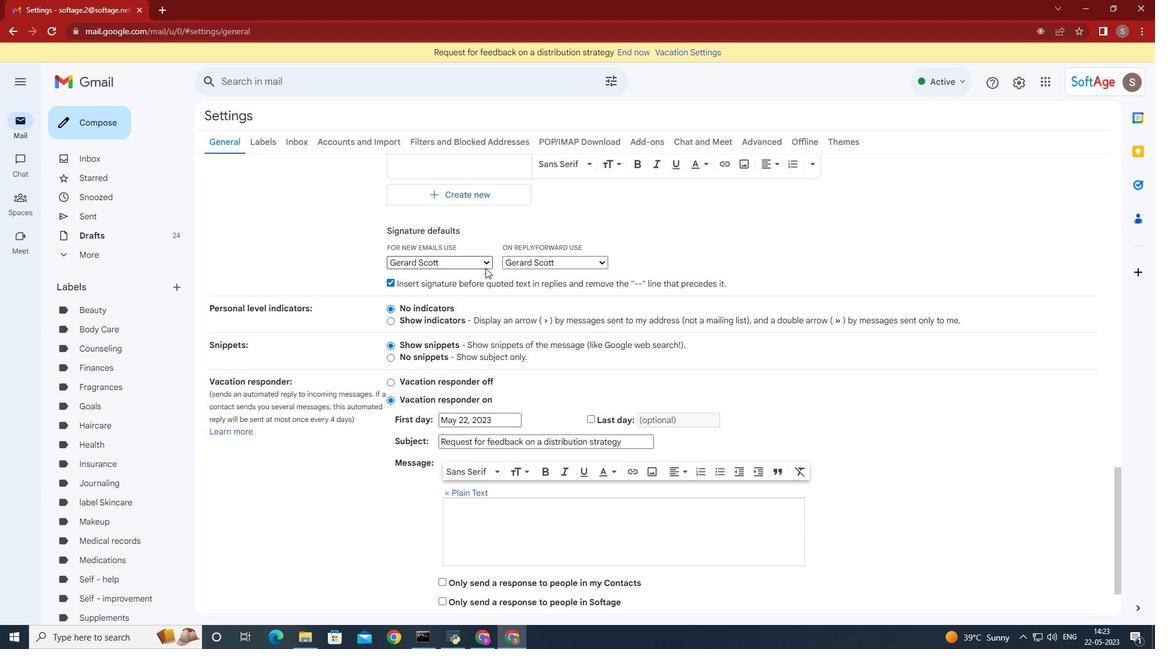 
Action: Mouse pressed left at (485, 265)
Screenshot: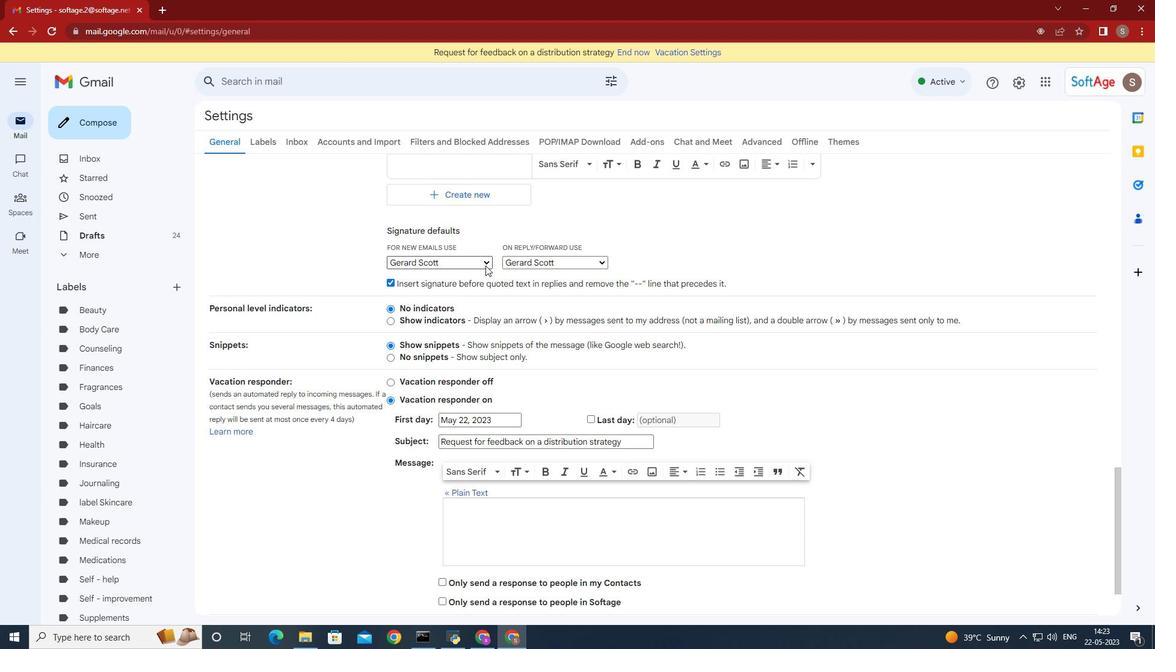 
Action: Mouse moved to (472, 307)
Screenshot: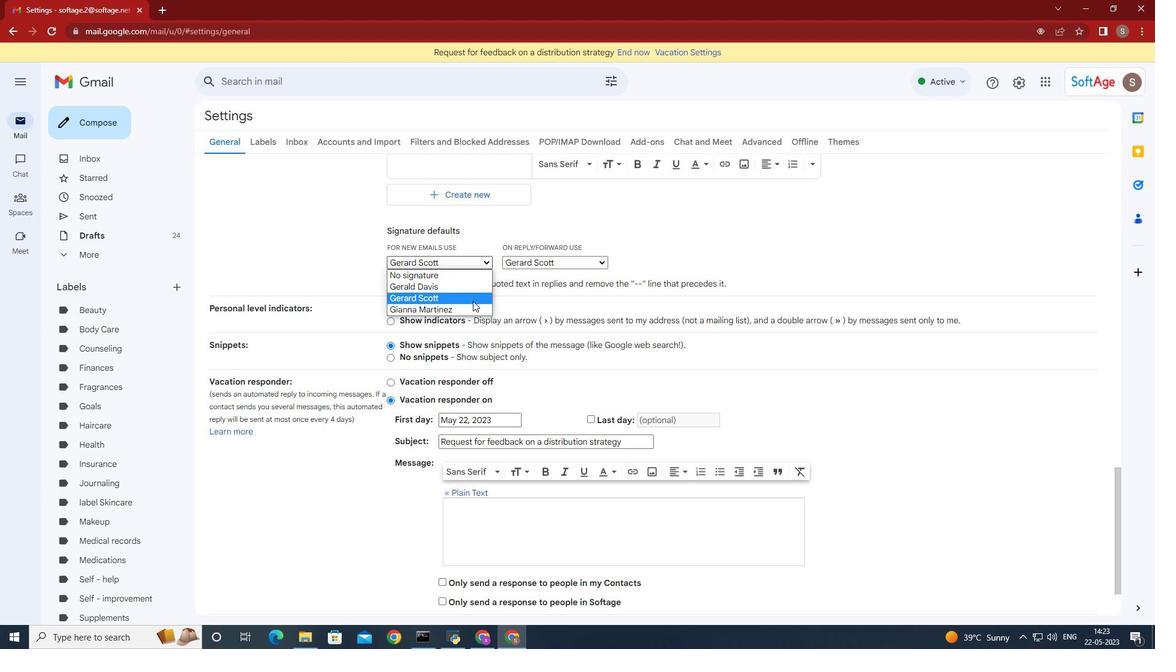 
Action: Mouse pressed left at (472, 307)
Screenshot: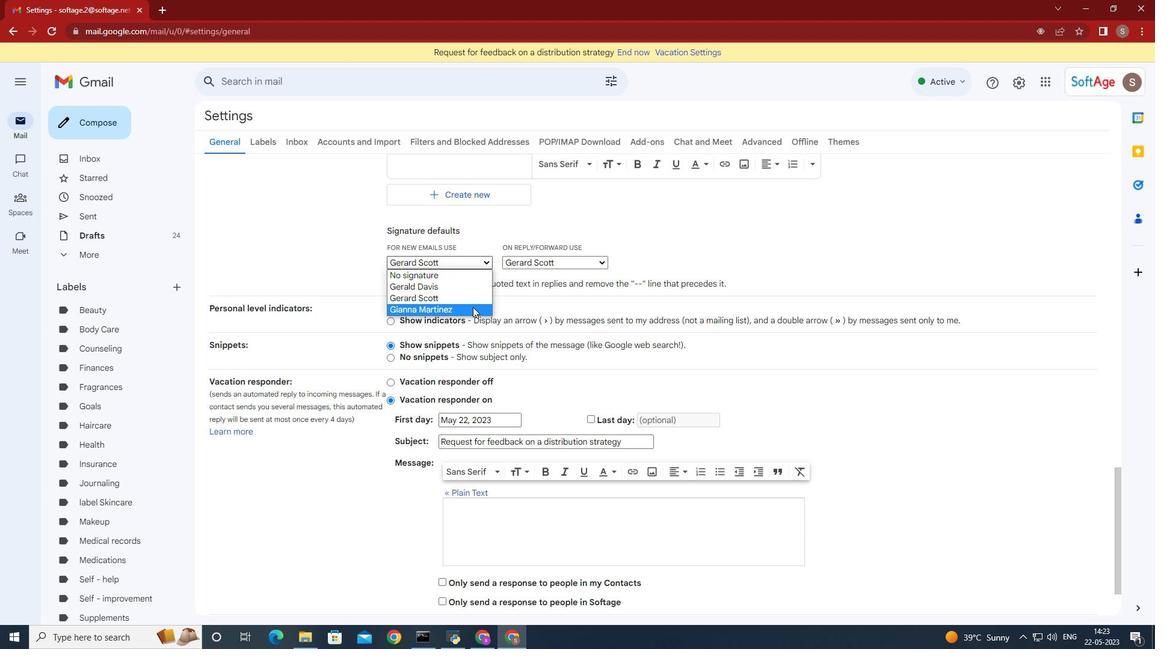 
Action: Mouse moved to (587, 263)
Screenshot: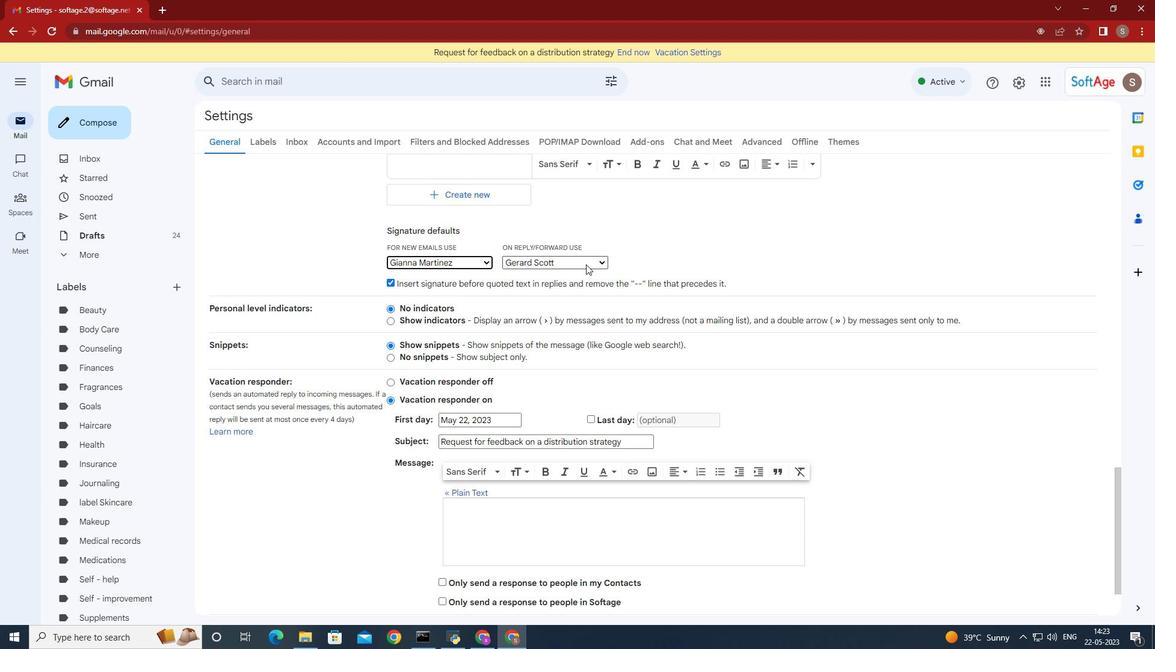 
Action: Mouse pressed left at (587, 263)
Screenshot: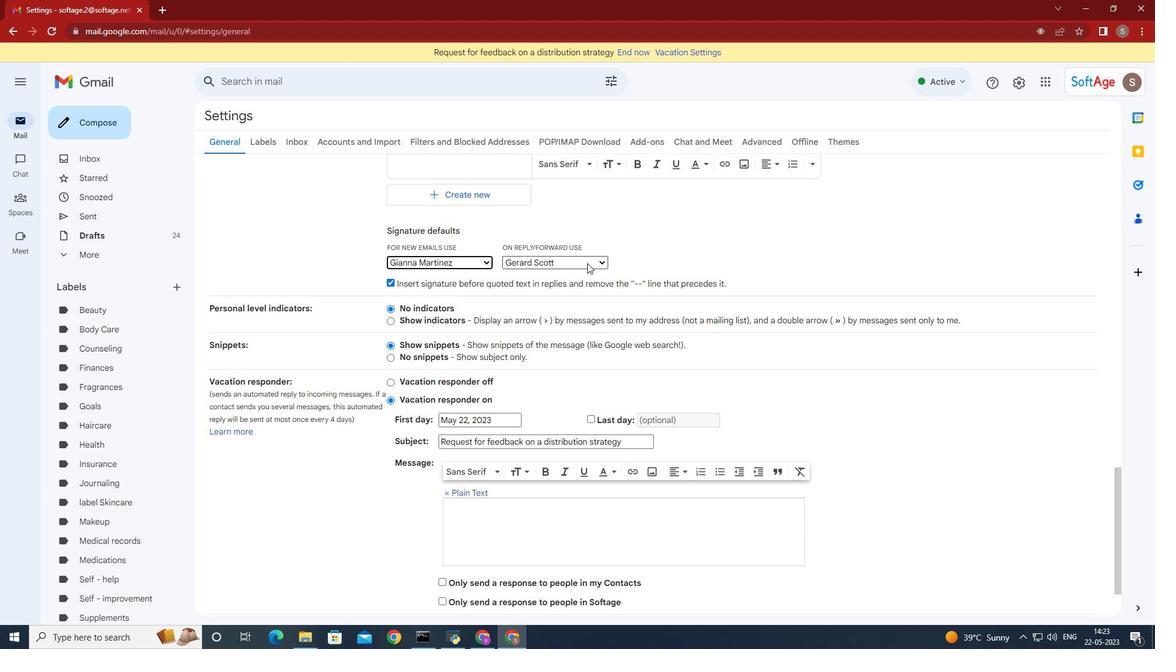 
Action: Mouse moved to (582, 312)
Screenshot: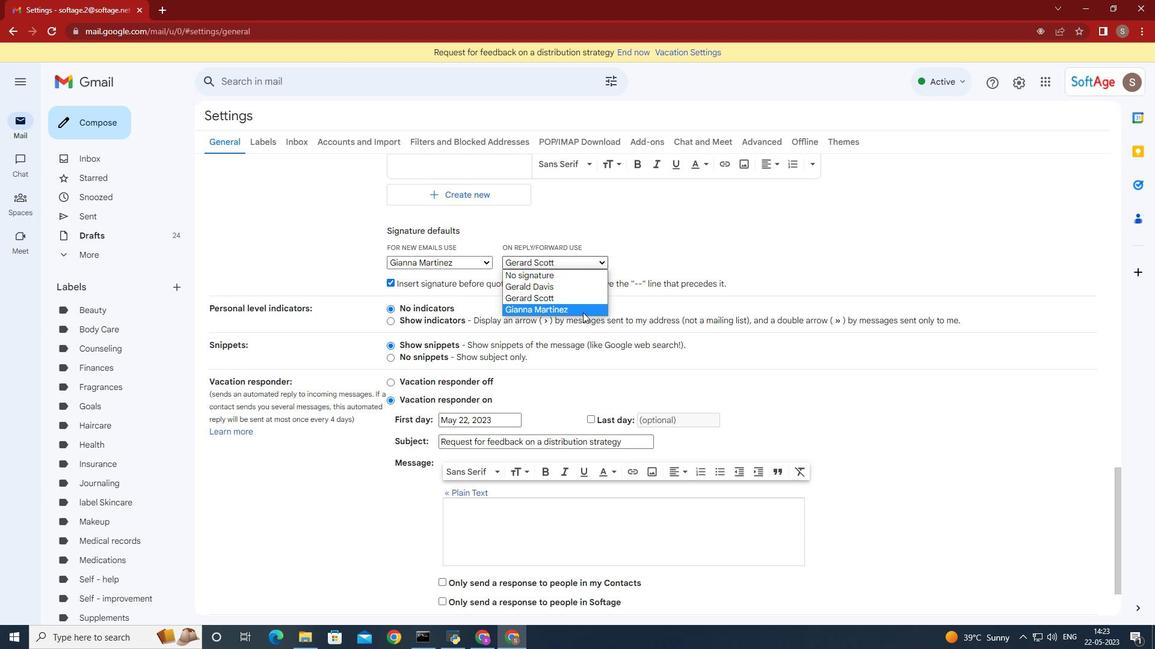 
Action: Mouse pressed left at (582, 312)
Screenshot: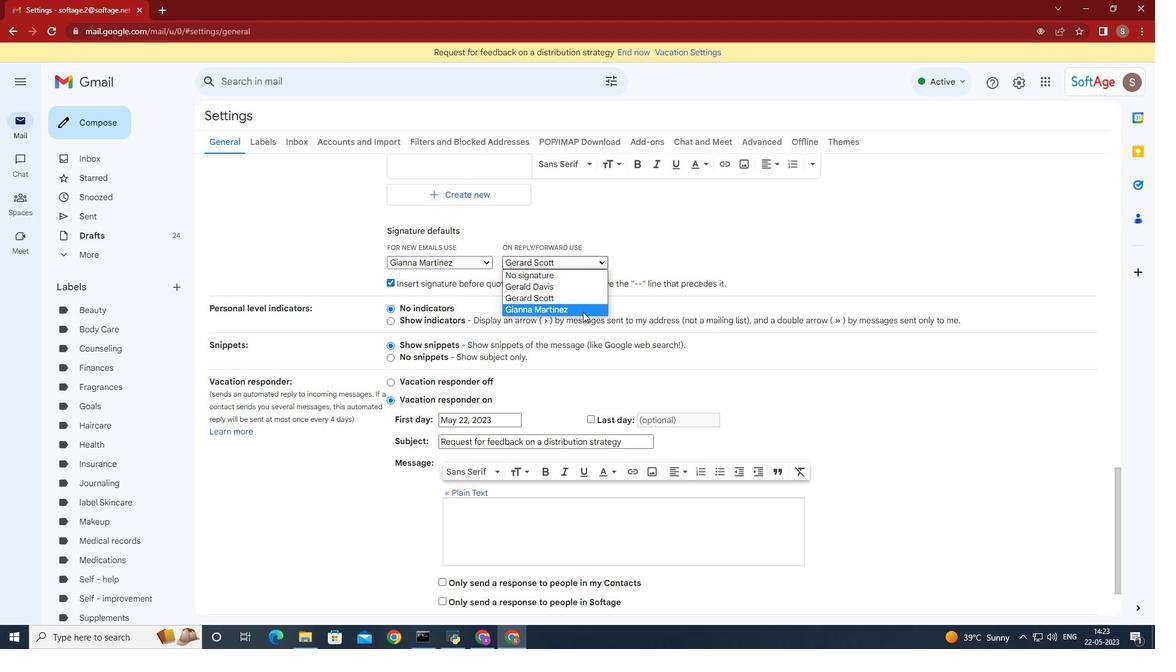 
Action: Mouse moved to (671, 324)
Screenshot: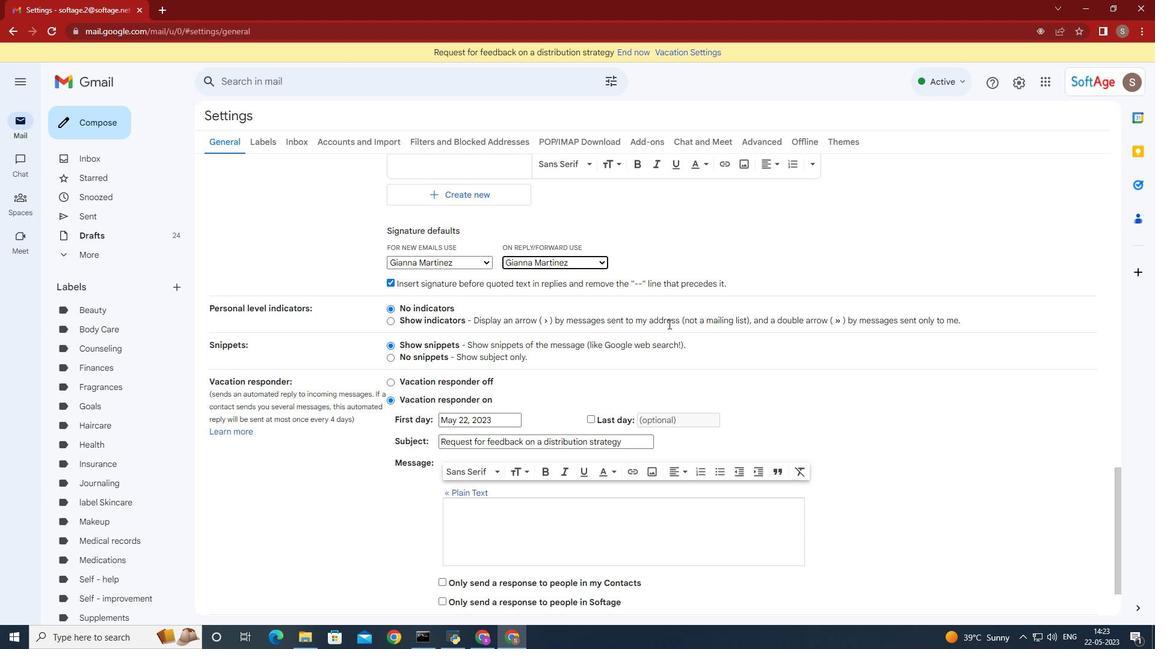 
Action: Mouse scrolled (671, 323) with delta (0, 0)
Screenshot: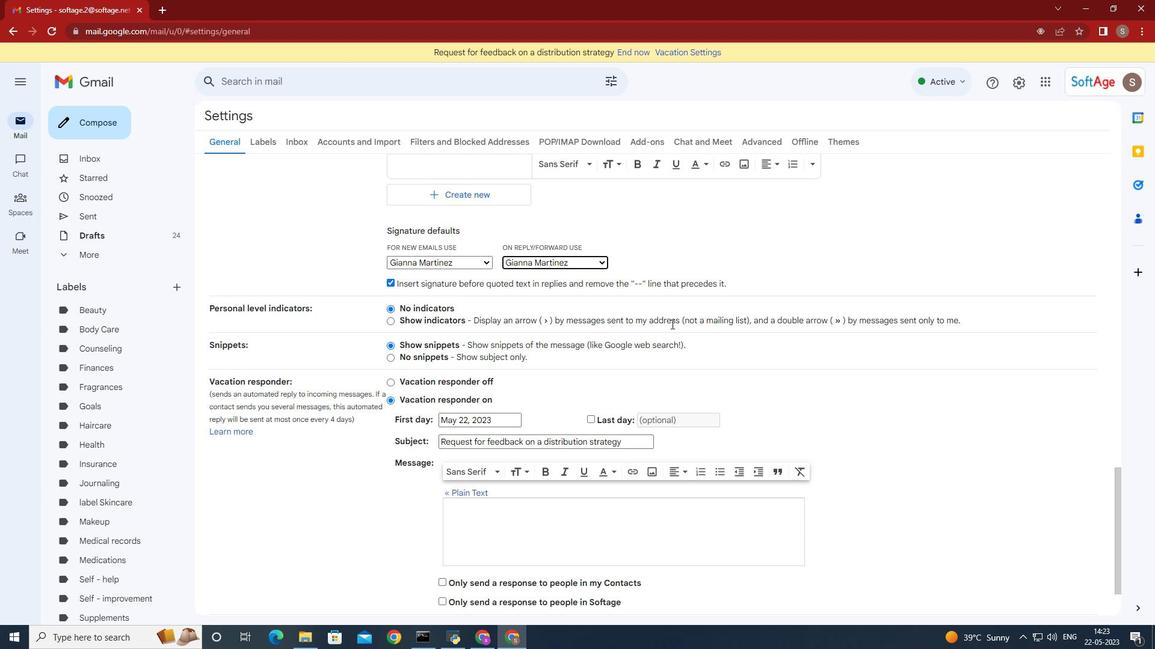 
Action: Mouse scrolled (671, 323) with delta (0, 0)
Screenshot: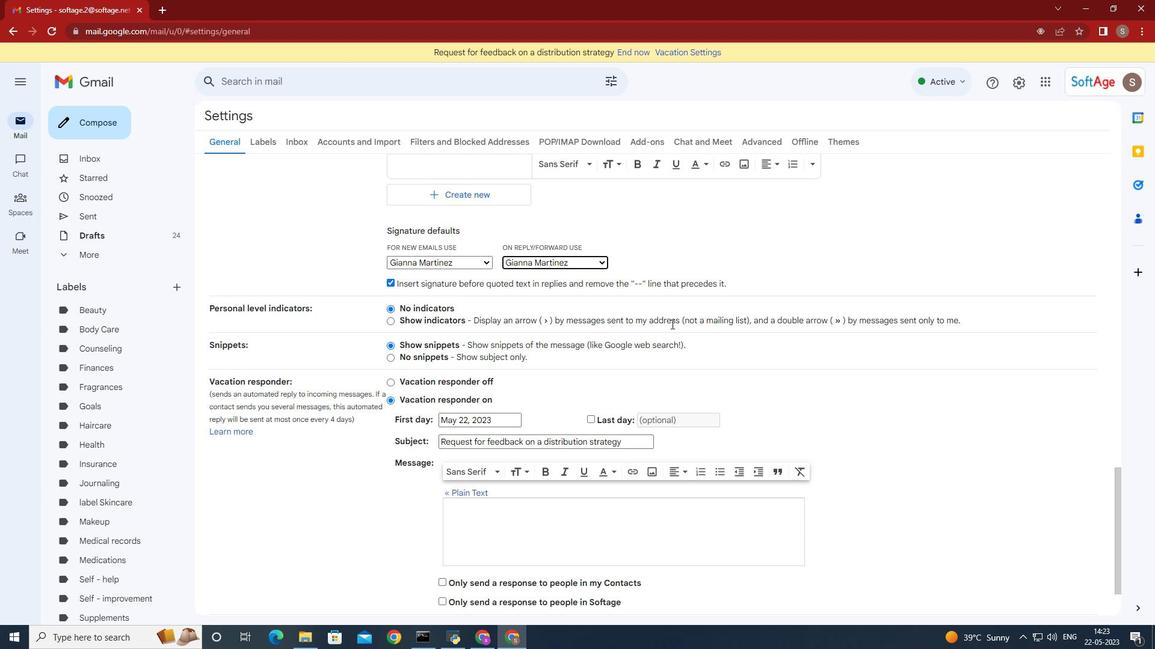 
Action: Mouse scrolled (671, 323) with delta (0, 0)
Screenshot: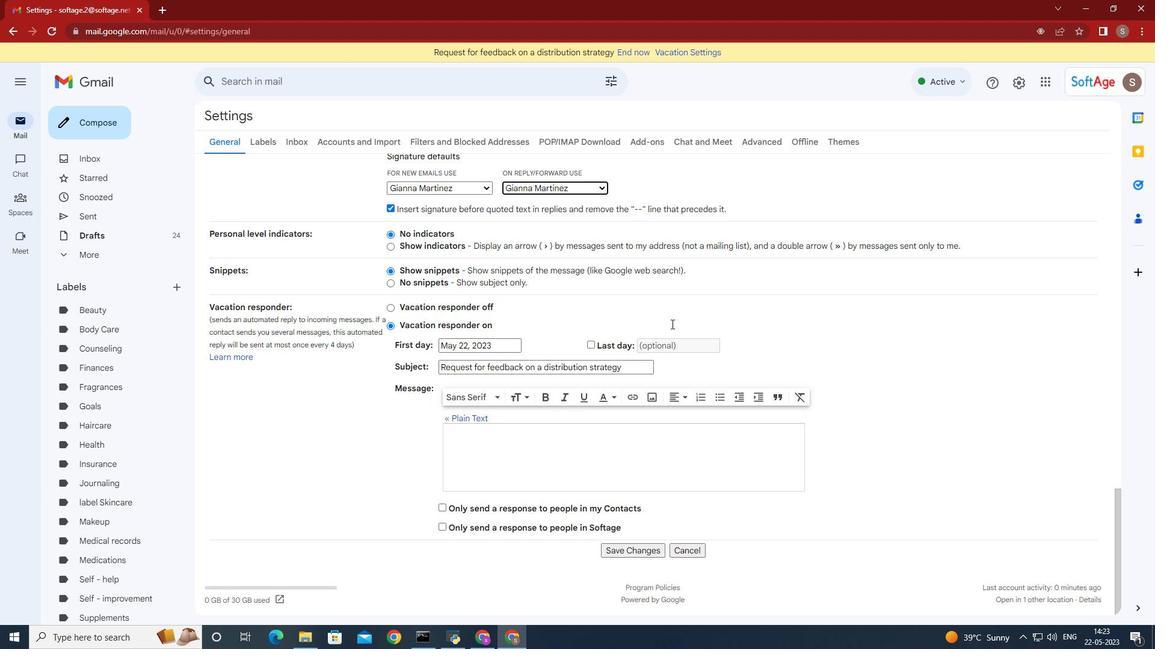 
Action: Mouse scrolled (671, 323) with delta (0, 0)
Screenshot: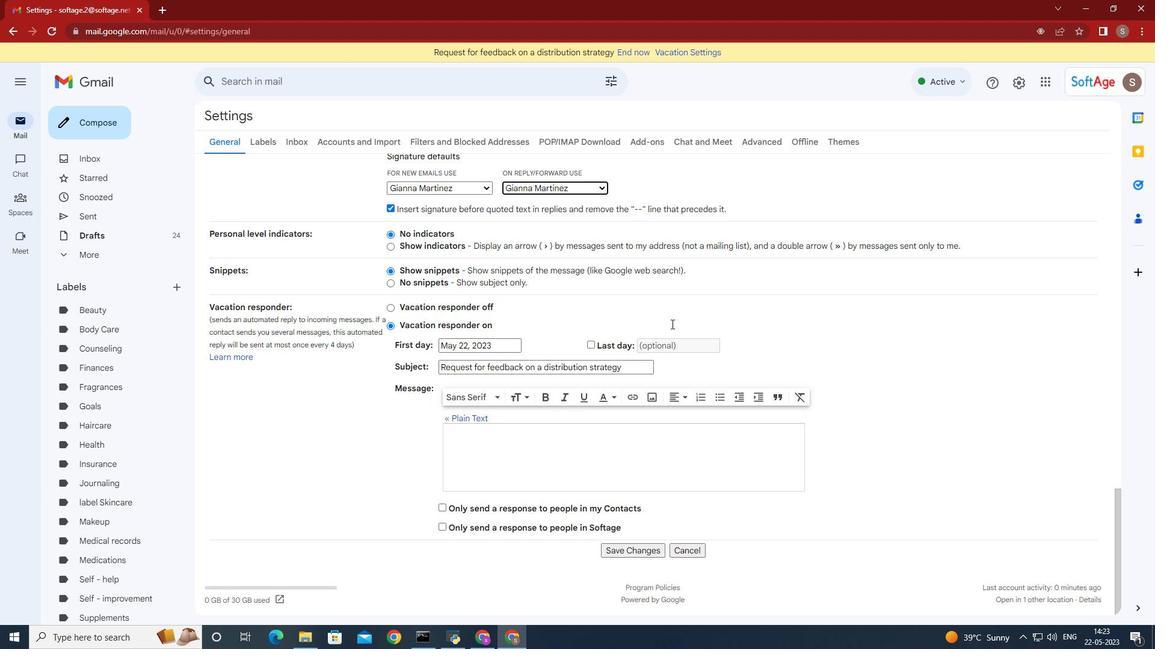 
Action: Mouse scrolled (671, 323) with delta (0, 0)
Screenshot: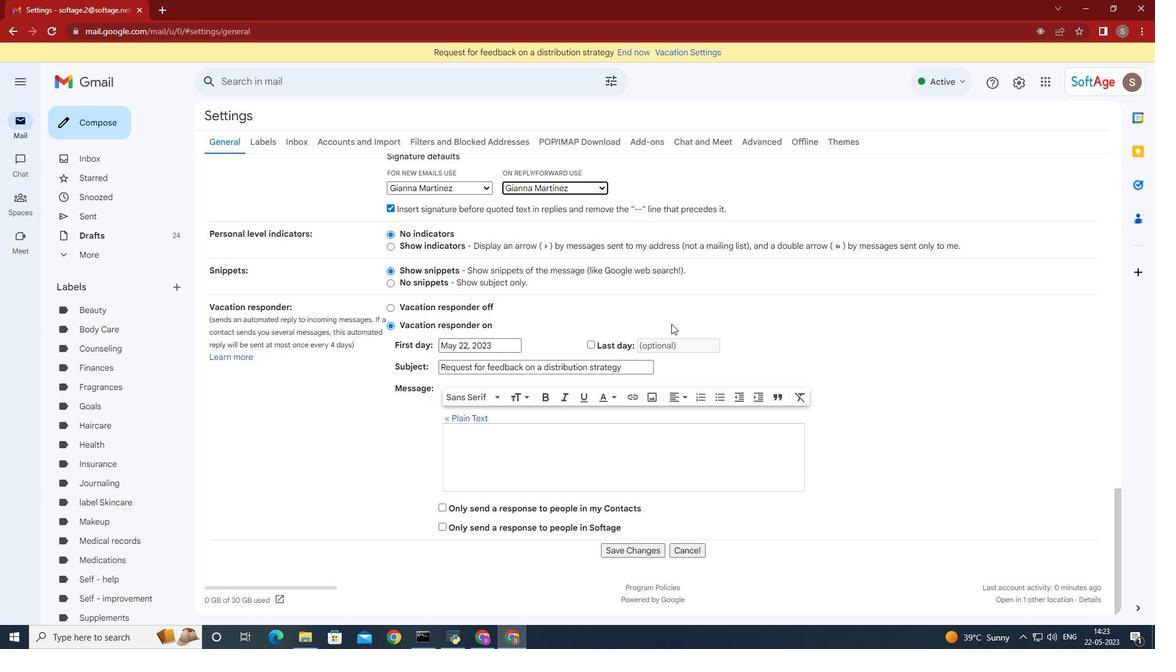 
Action: Mouse scrolled (671, 323) with delta (0, 0)
Screenshot: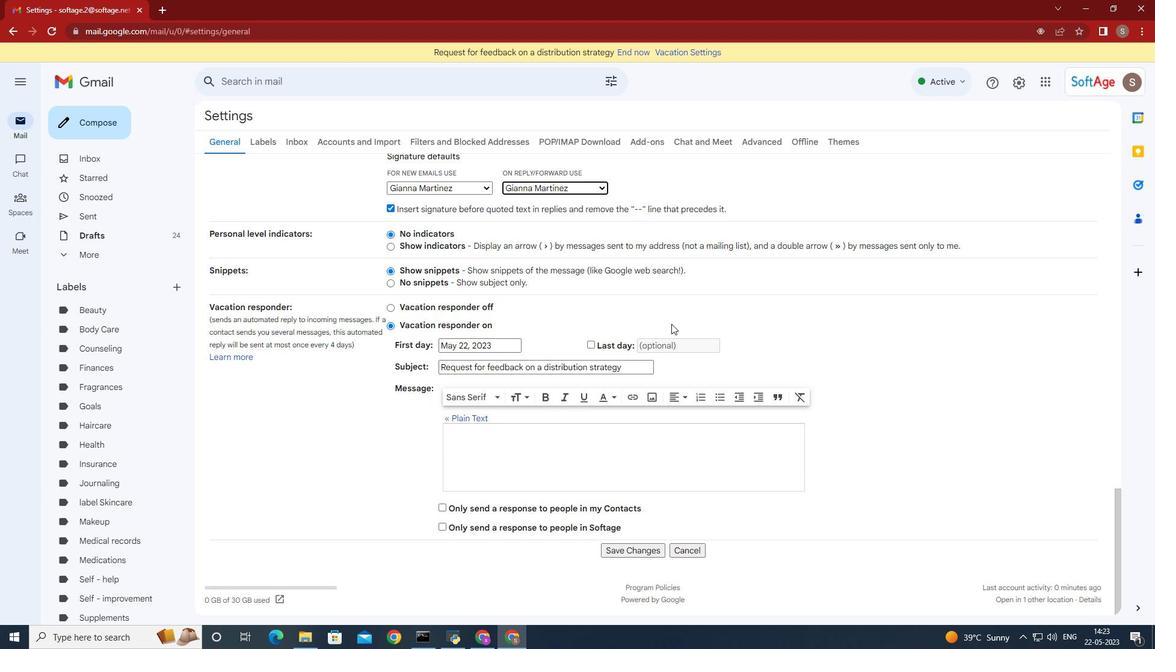 
Action: Mouse moved to (650, 545)
Screenshot: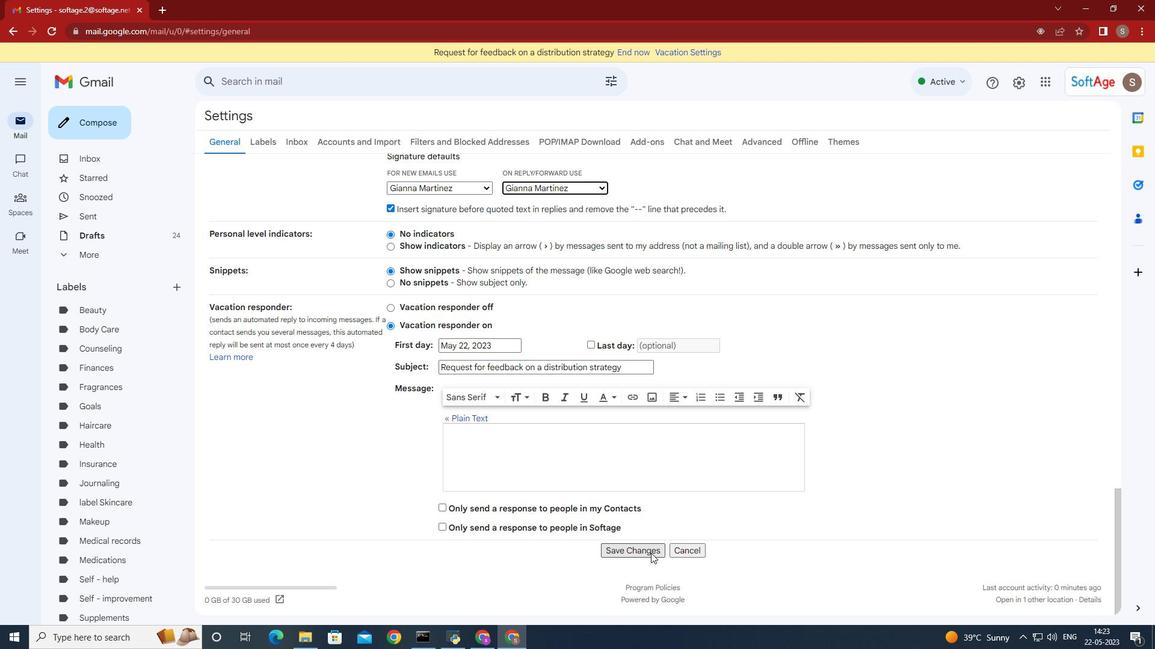 
Action: Mouse pressed left at (650, 545)
Screenshot: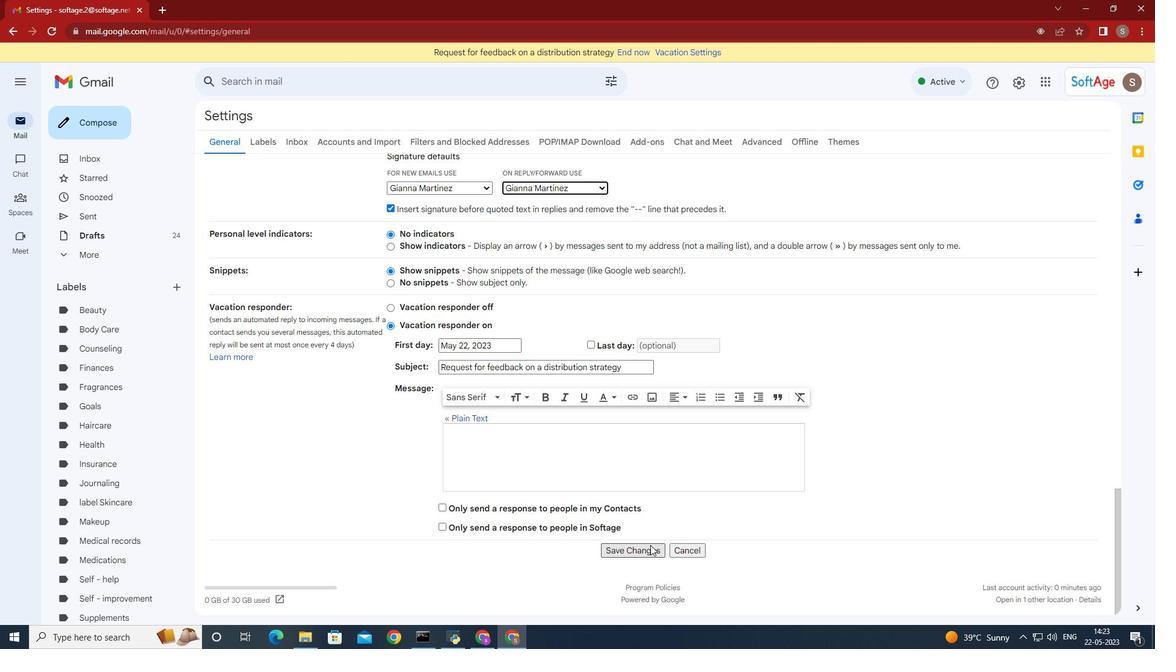
Action: Mouse moved to (81, 120)
Screenshot: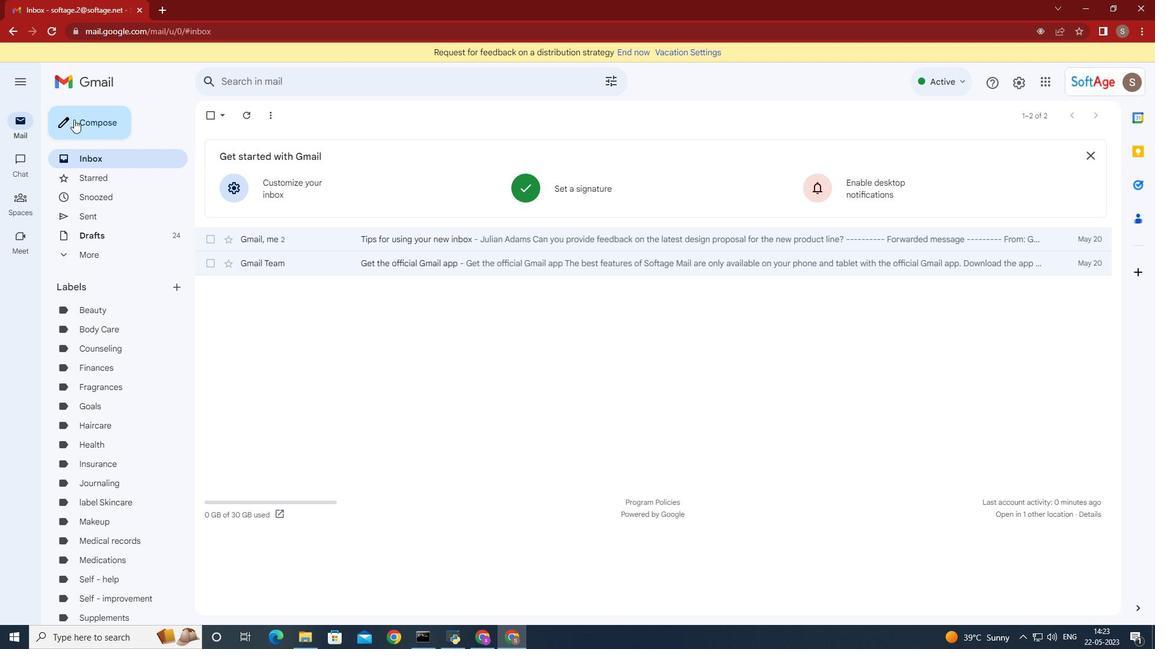 
Action: Mouse pressed left at (81, 120)
Screenshot: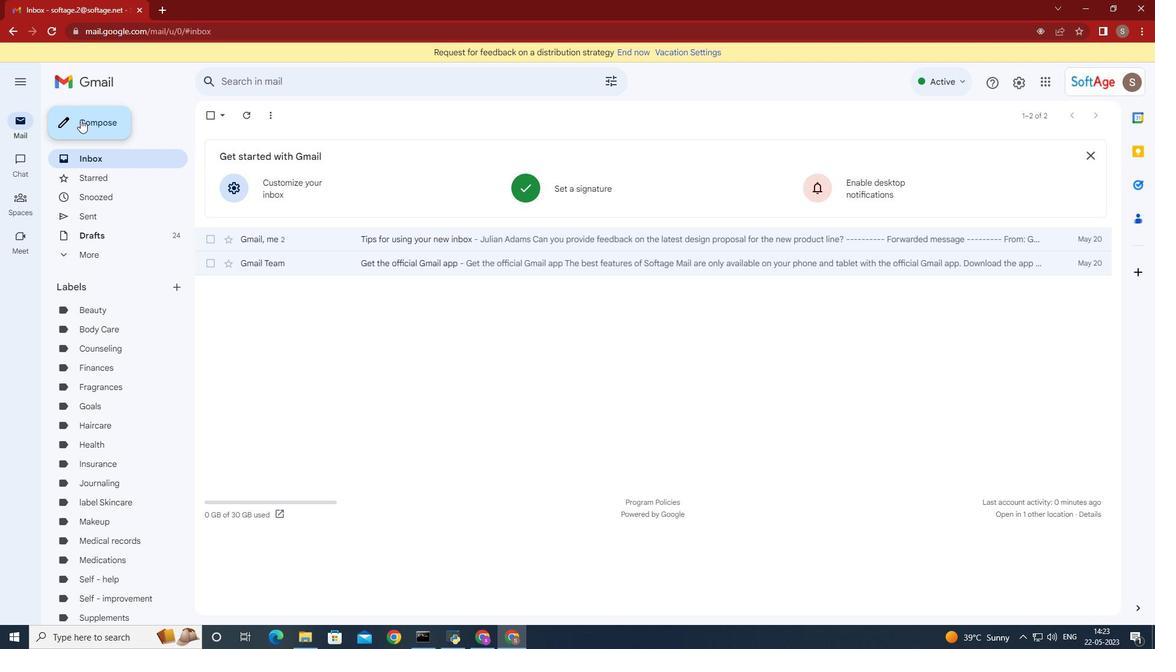 
Action: Mouse moved to (972, 371)
Screenshot: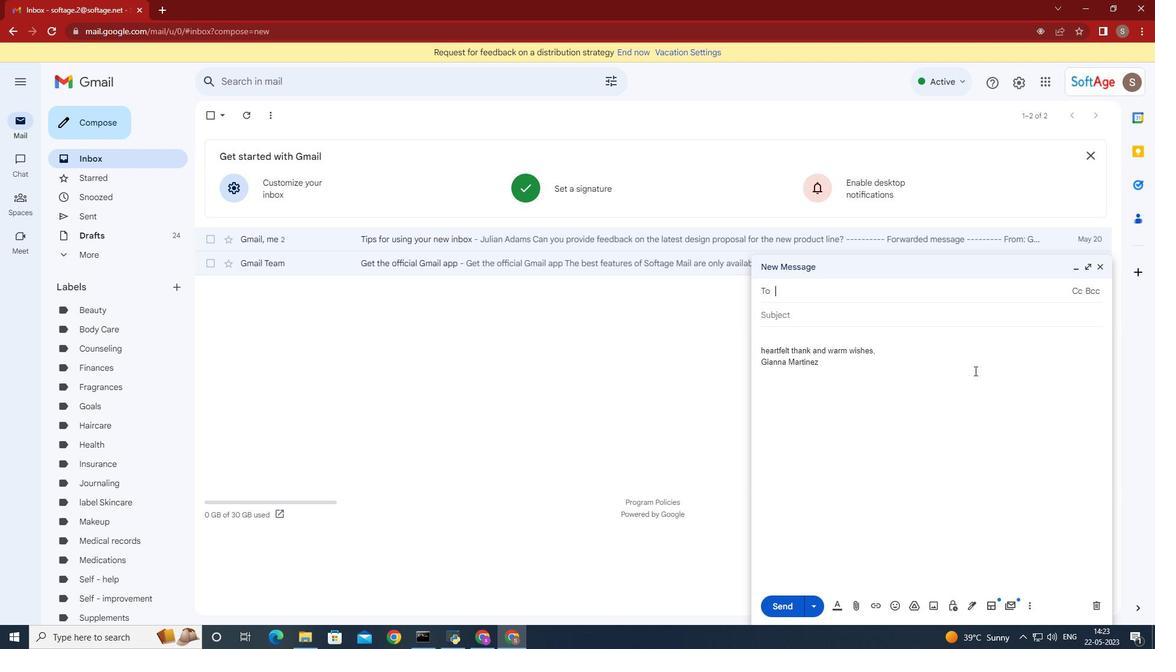 
Action: Key pressed <Key.shift>Softage.8
Screenshot: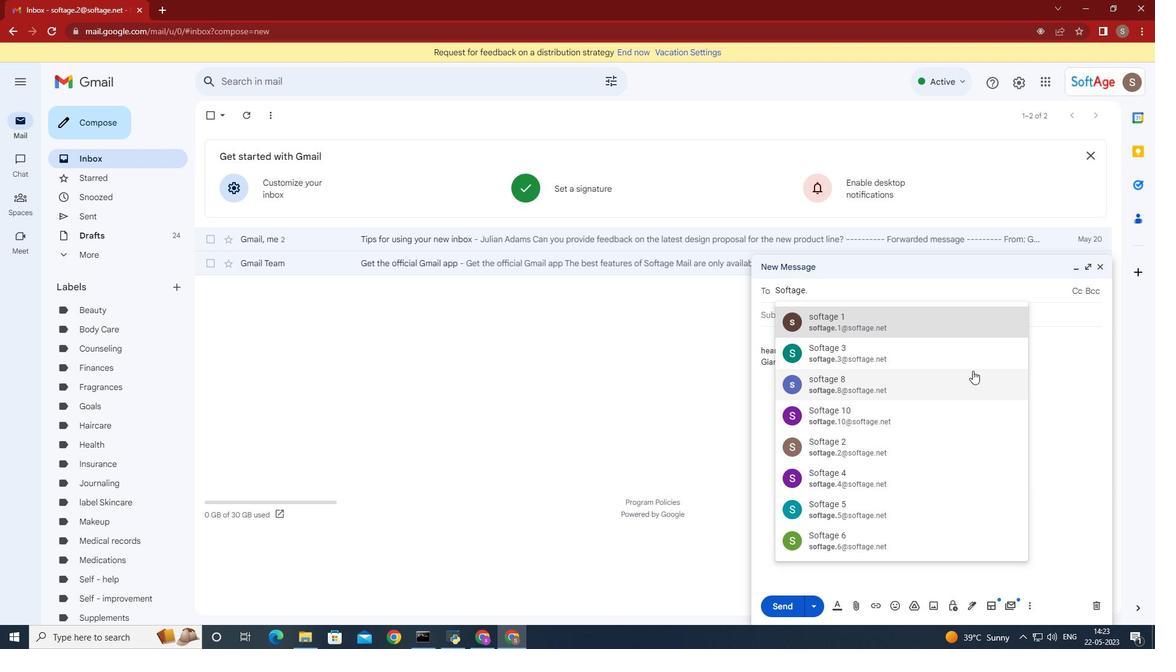 
Action: Mouse moved to (854, 327)
Screenshot: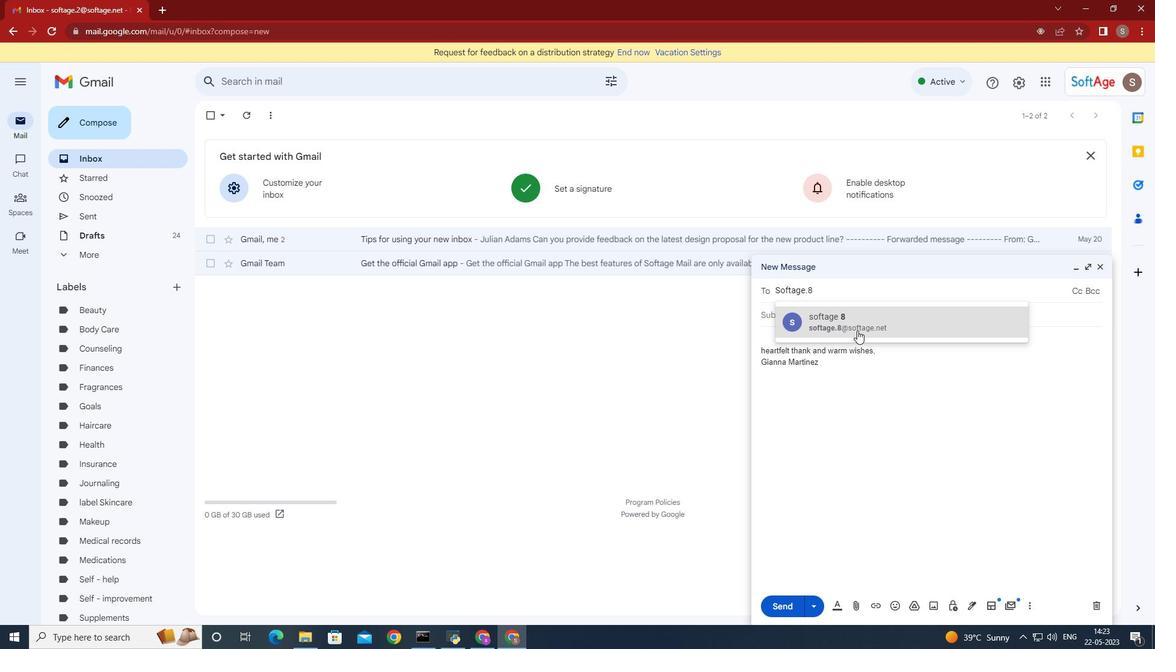 
Action: Mouse pressed left at (854, 327)
Screenshot: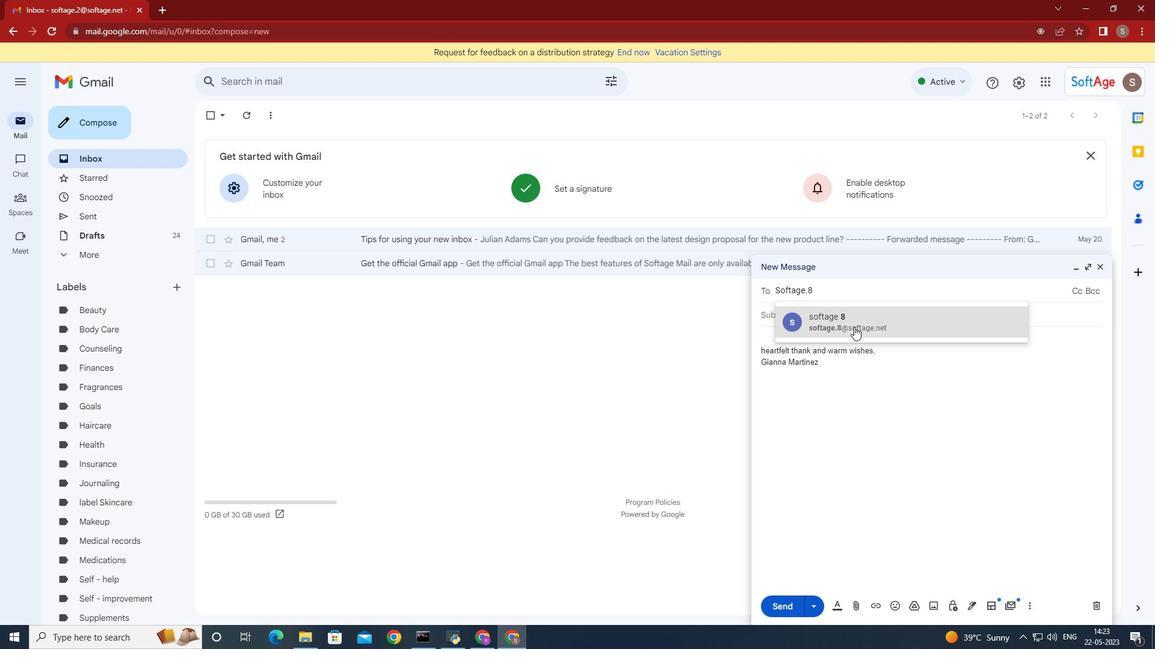 
Action: Mouse moved to (173, 286)
Screenshot: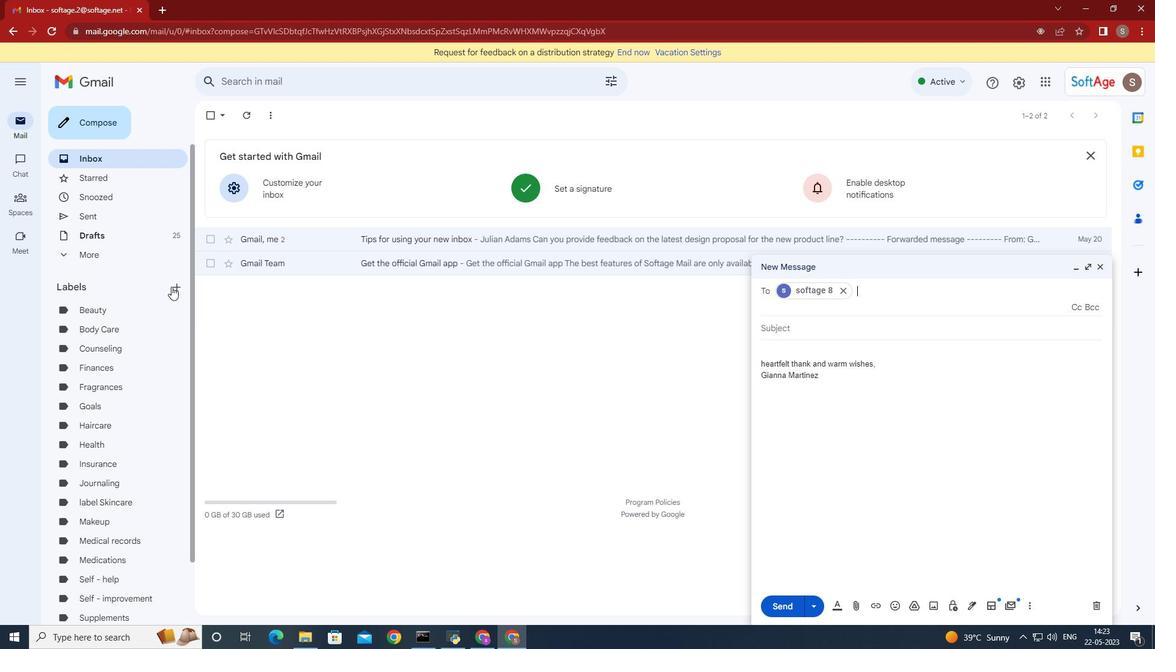 
Action: Mouse pressed left at (173, 286)
Screenshot: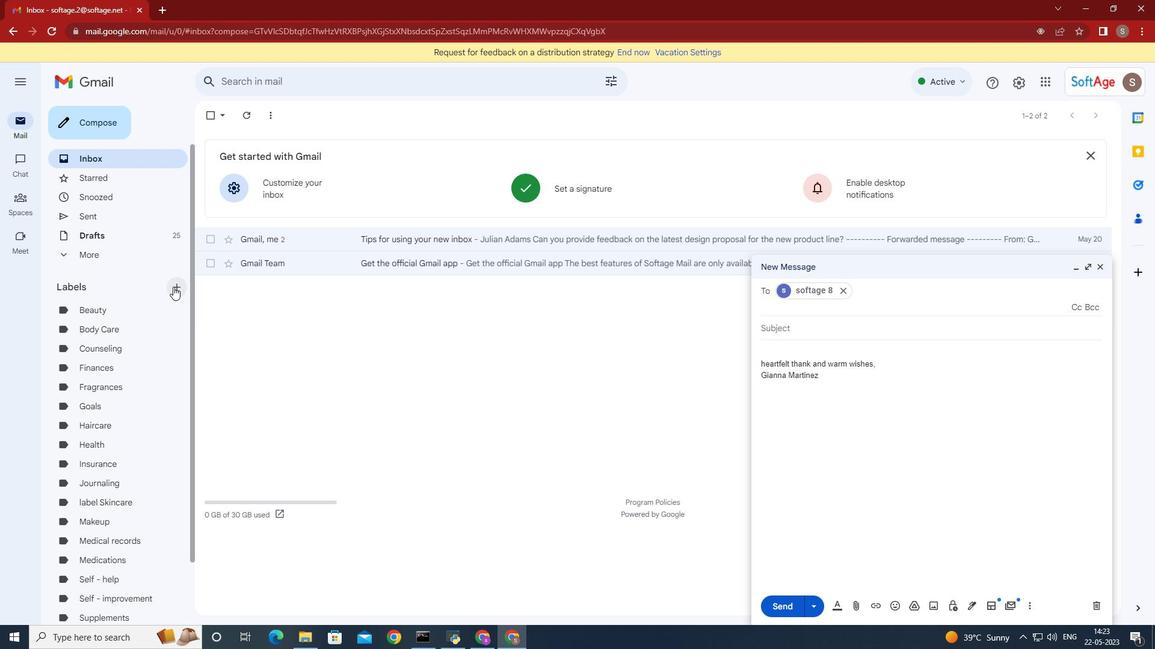 
Action: Mouse moved to (240, 321)
Screenshot: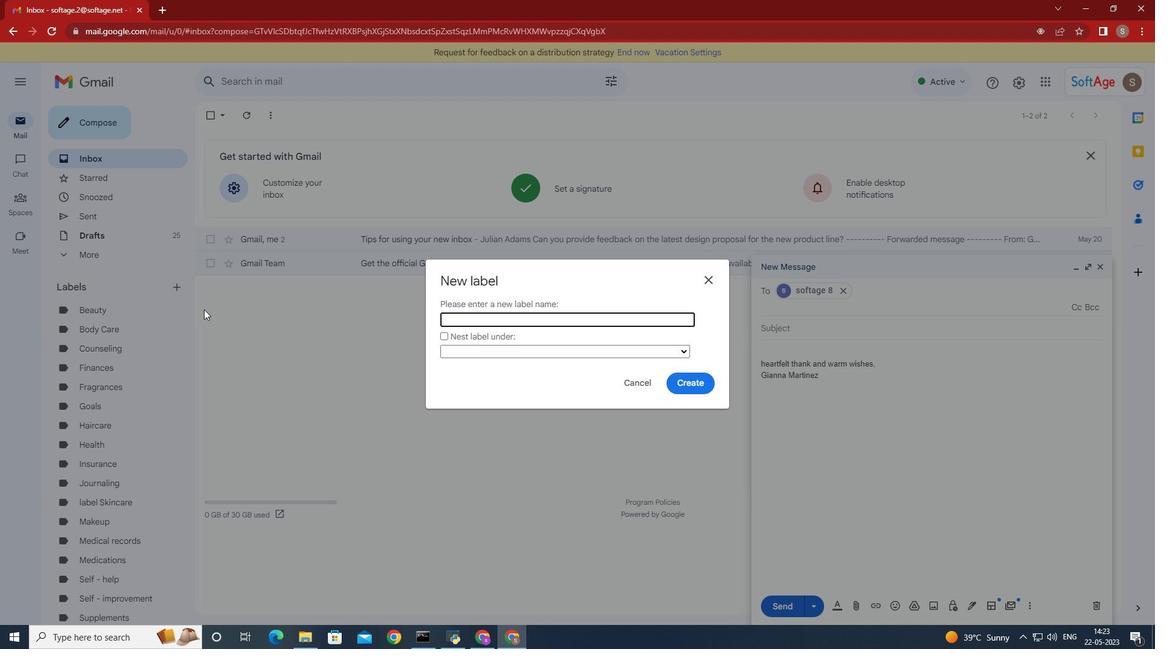 
Action: Key pressed <Key.shift>Wellness
Screenshot: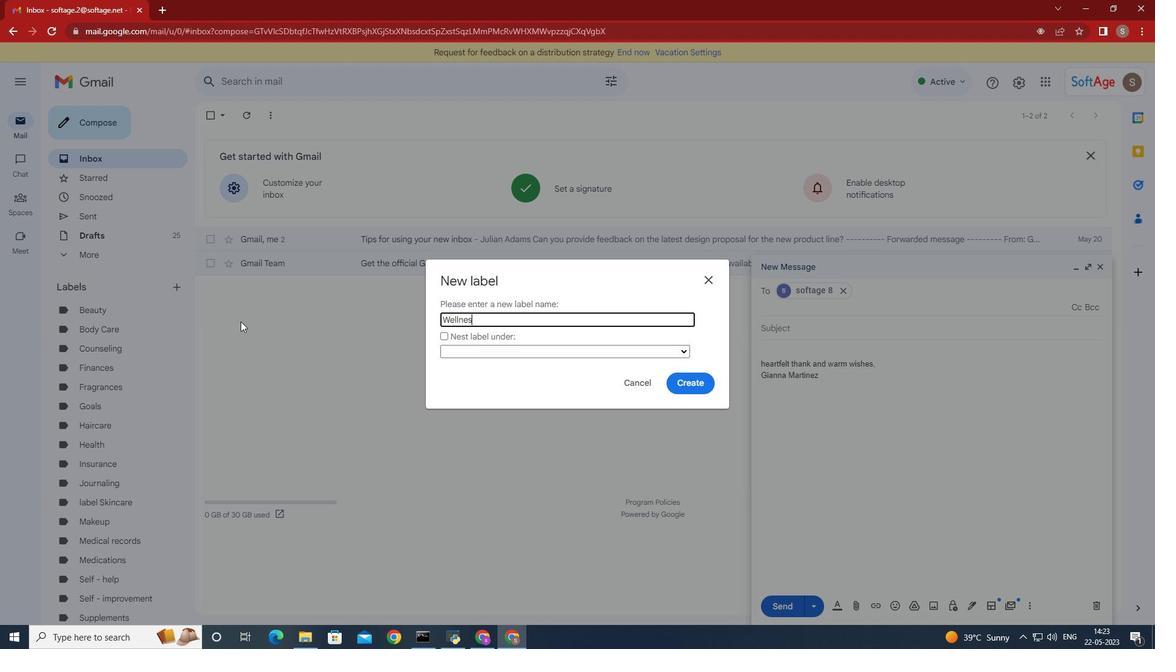 
Action: Mouse moved to (697, 385)
Screenshot: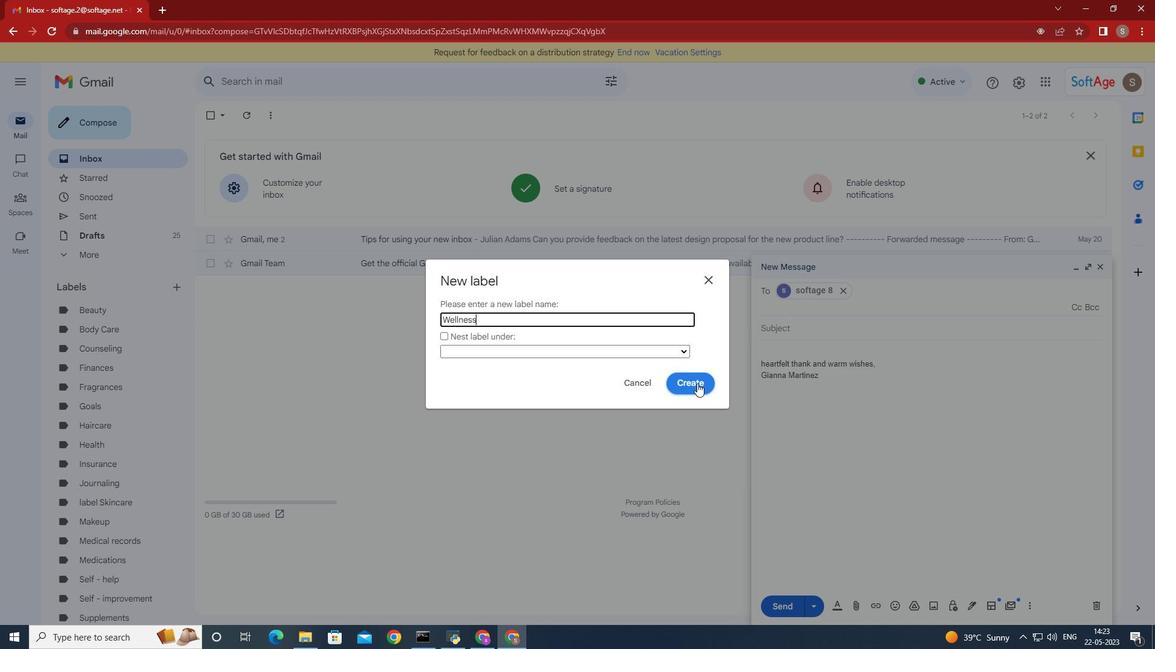 
Action: Mouse pressed left at (697, 385)
Screenshot: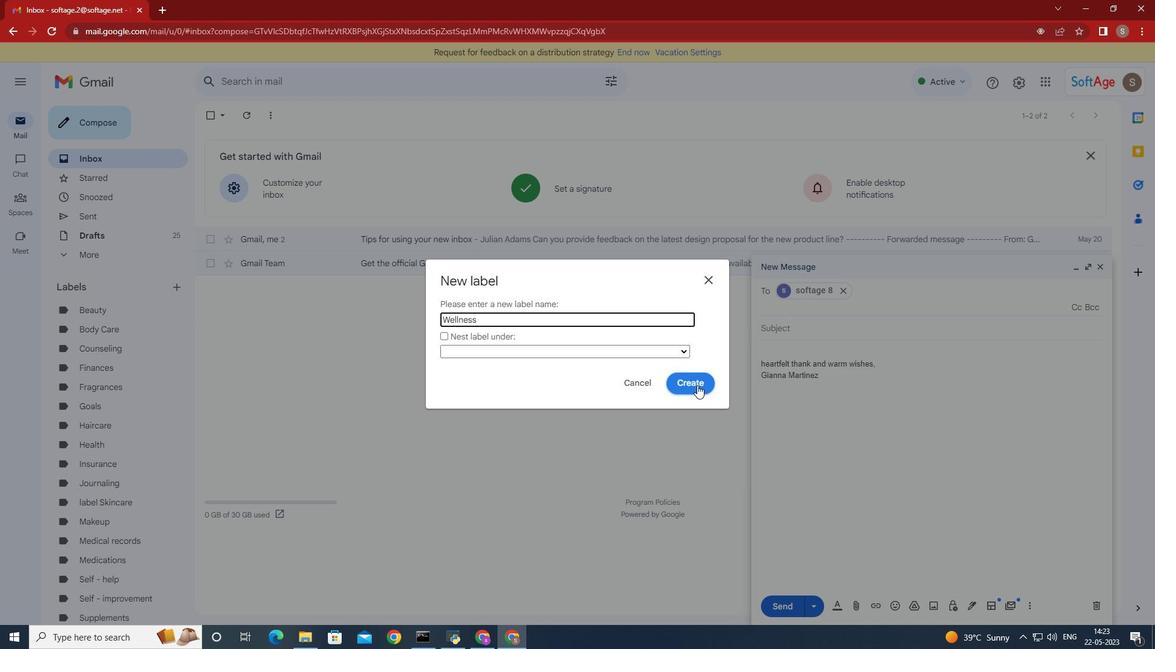 
